 Task: Create a task  Create a new online tool for digital asset management , assign it to team member softage.1@softage.net in the project AgileHaven and update the status of the task to  At Risk , set the priority of the task to Medium
Action: Mouse moved to (342, 399)
Screenshot: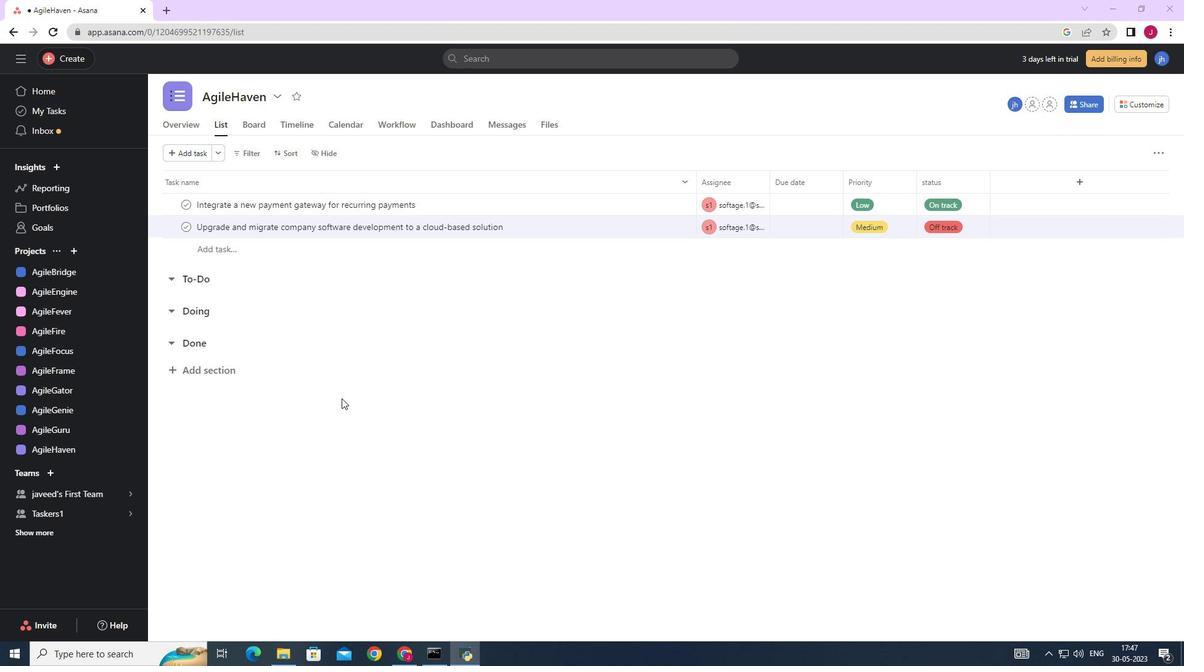 
Action: Mouse scrolled (342, 398) with delta (0, 0)
Screenshot: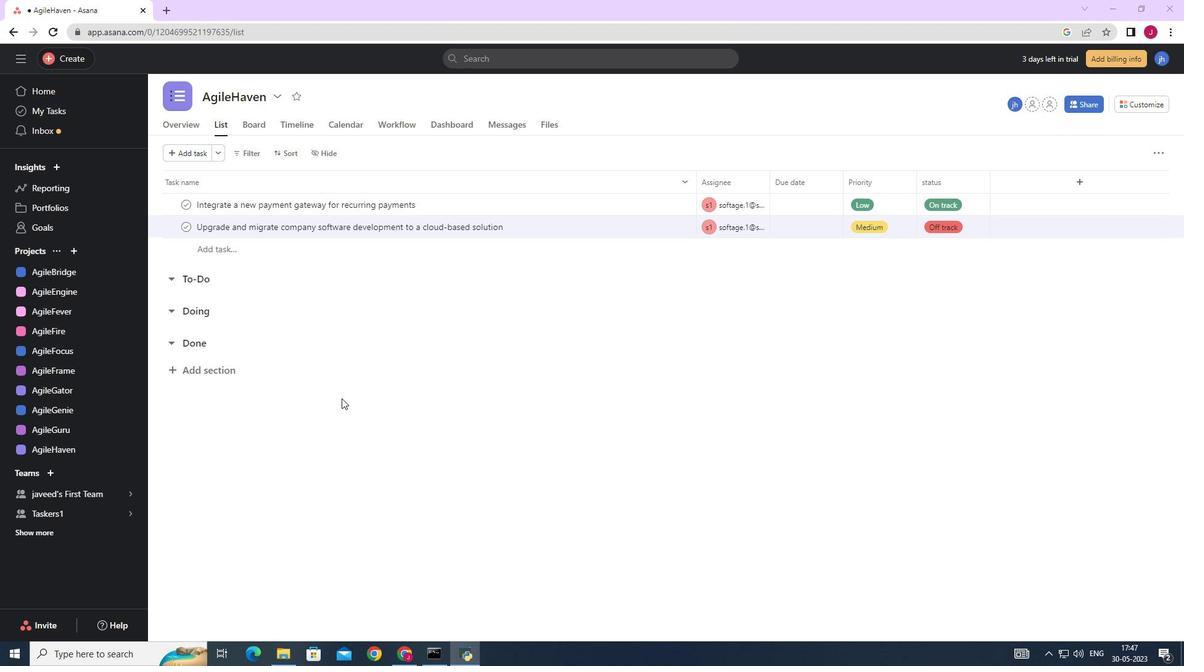 
Action: Mouse moved to (342, 399)
Screenshot: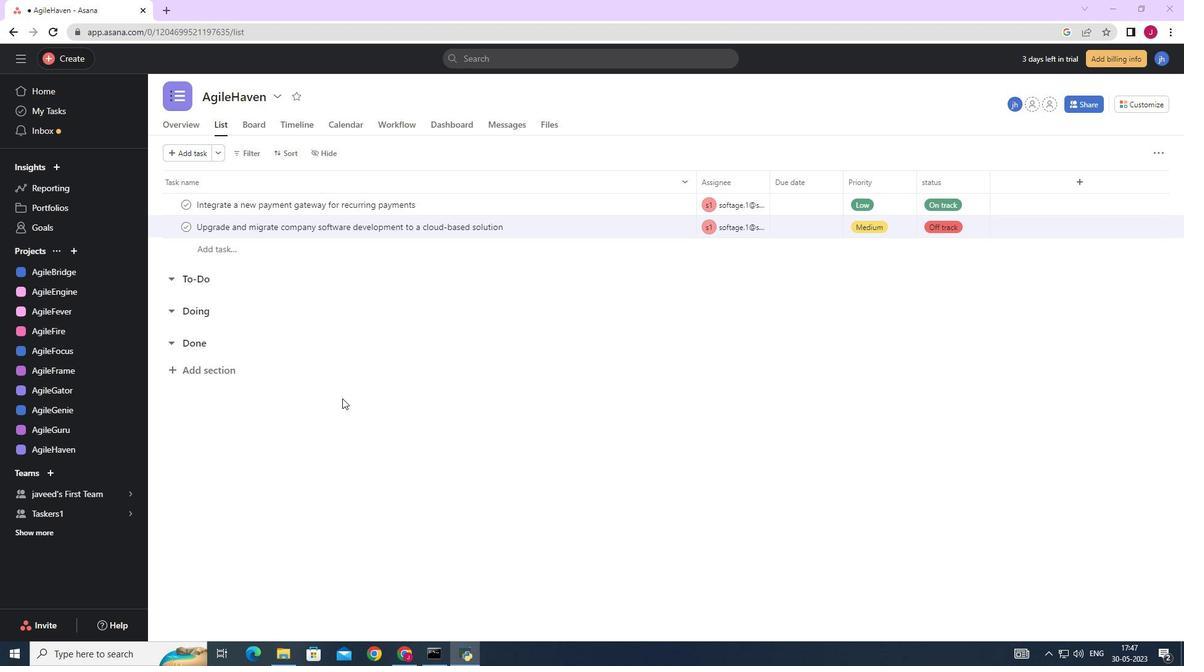 
Action: Mouse scrolled (342, 398) with delta (0, 0)
Screenshot: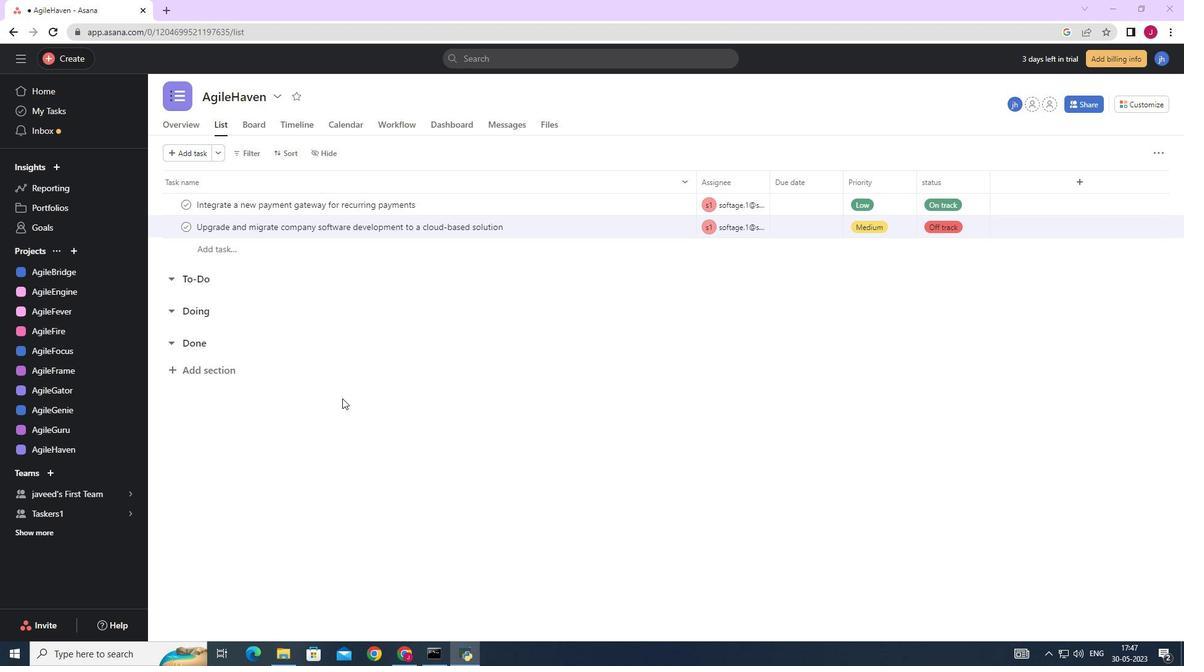 
Action: Mouse scrolled (342, 398) with delta (0, 0)
Screenshot: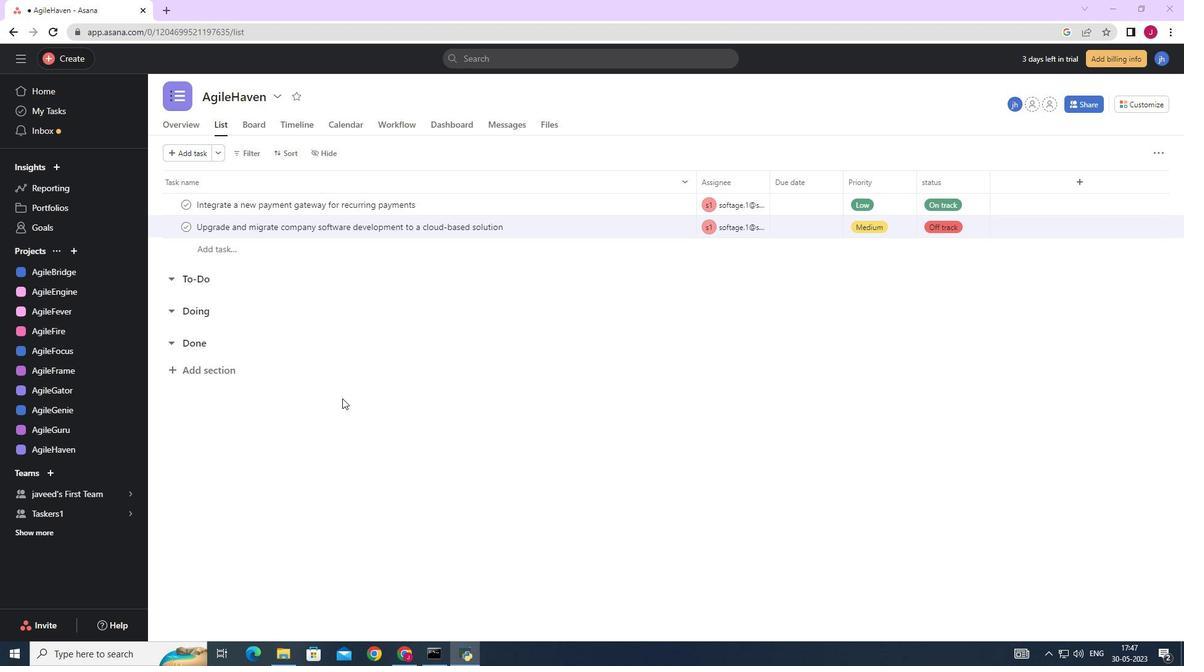 
Action: Mouse moved to (344, 400)
Screenshot: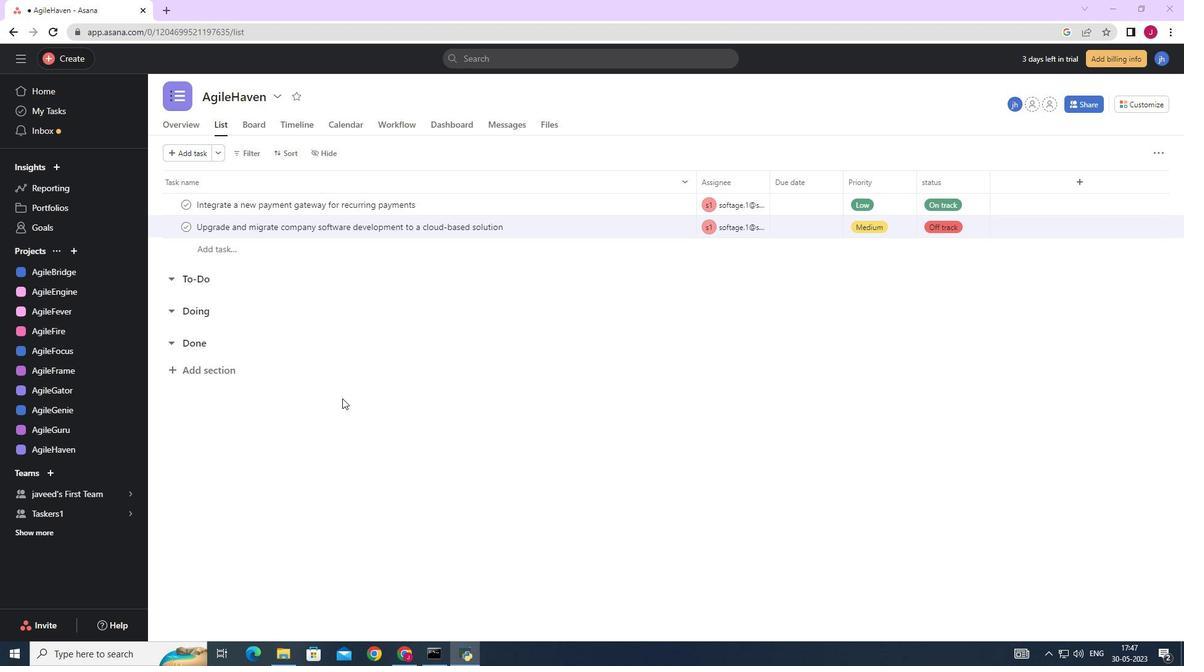 
Action: Mouse scrolled (344, 400) with delta (0, 0)
Screenshot: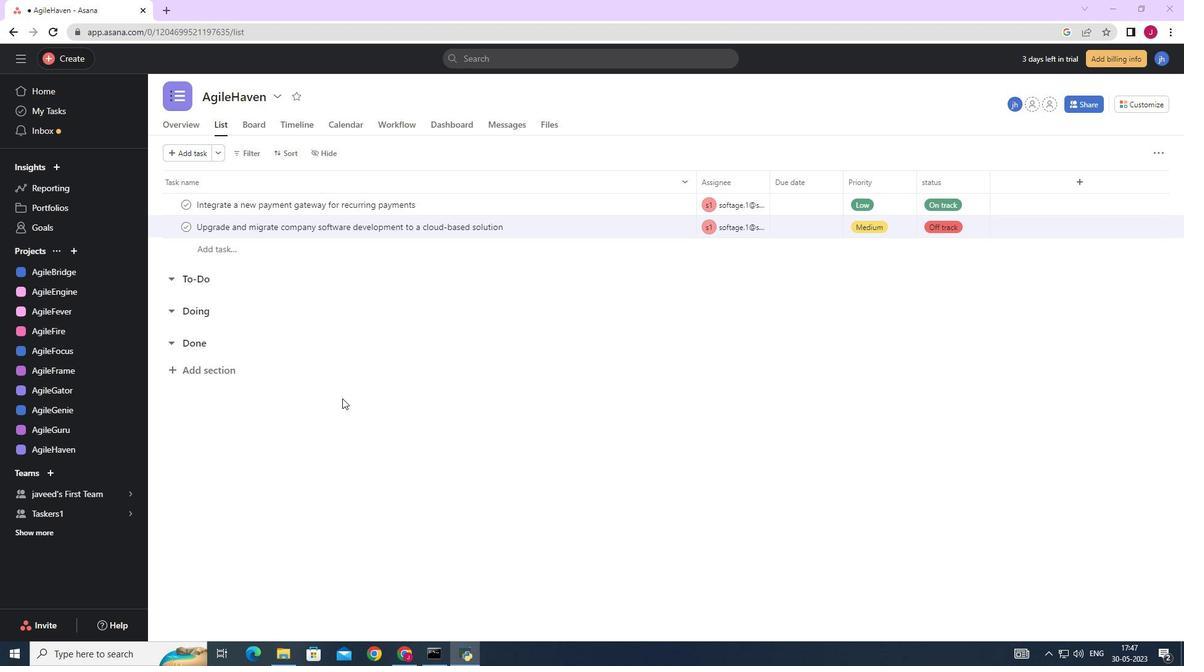 
Action: Mouse moved to (346, 402)
Screenshot: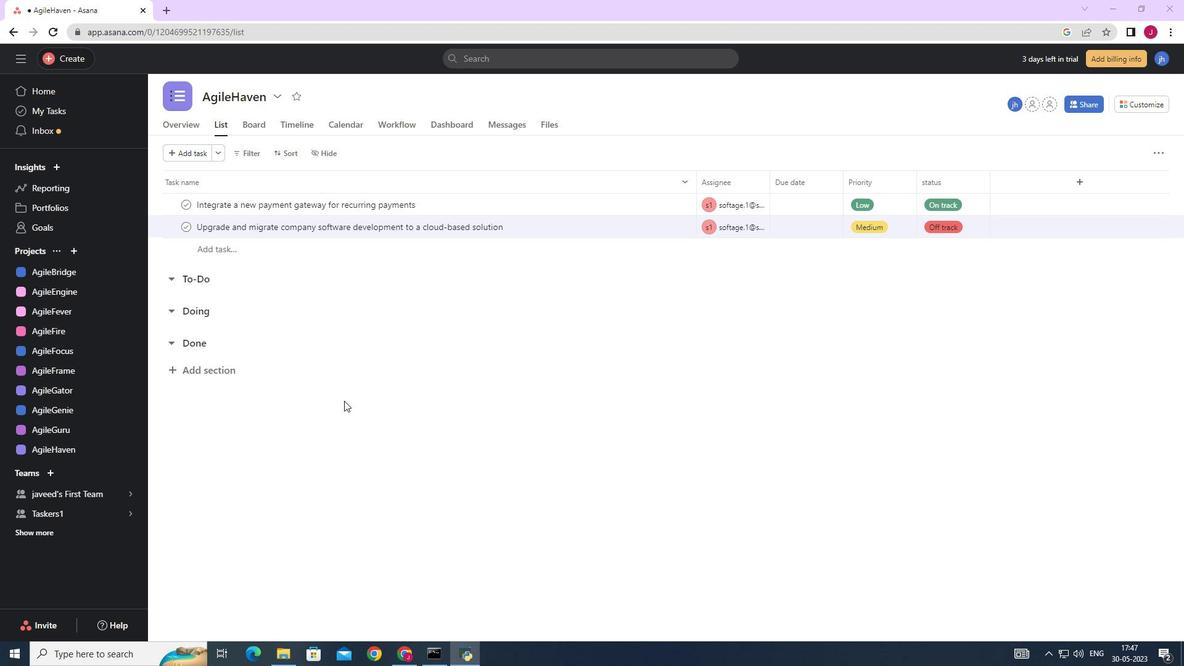 
Action: Mouse scrolled (346, 402) with delta (0, 0)
Screenshot: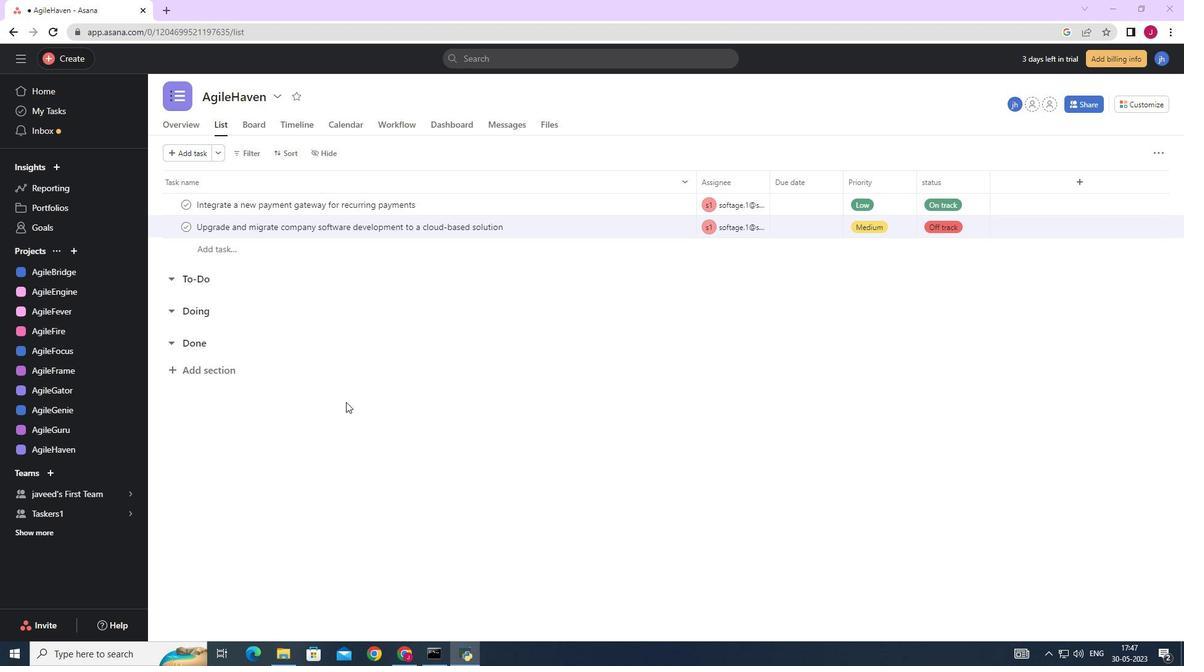 
Action: Mouse scrolled (346, 402) with delta (0, 0)
Screenshot: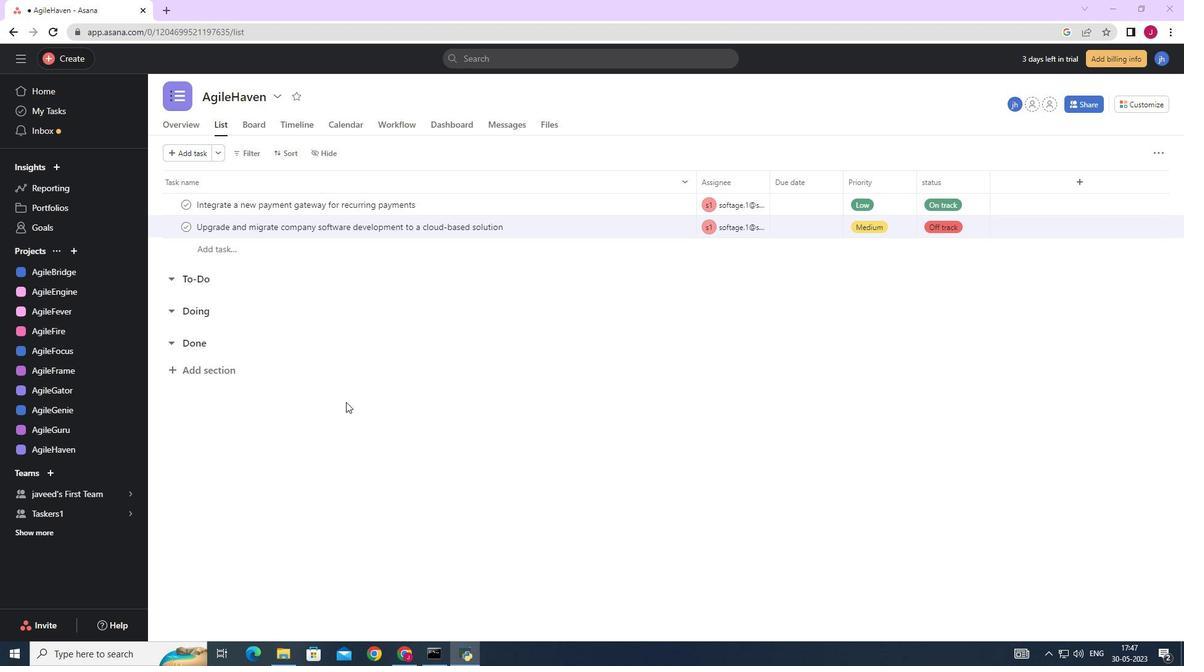 
Action: Mouse scrolled (346, 402) with delta (0, 0)
Screenshot: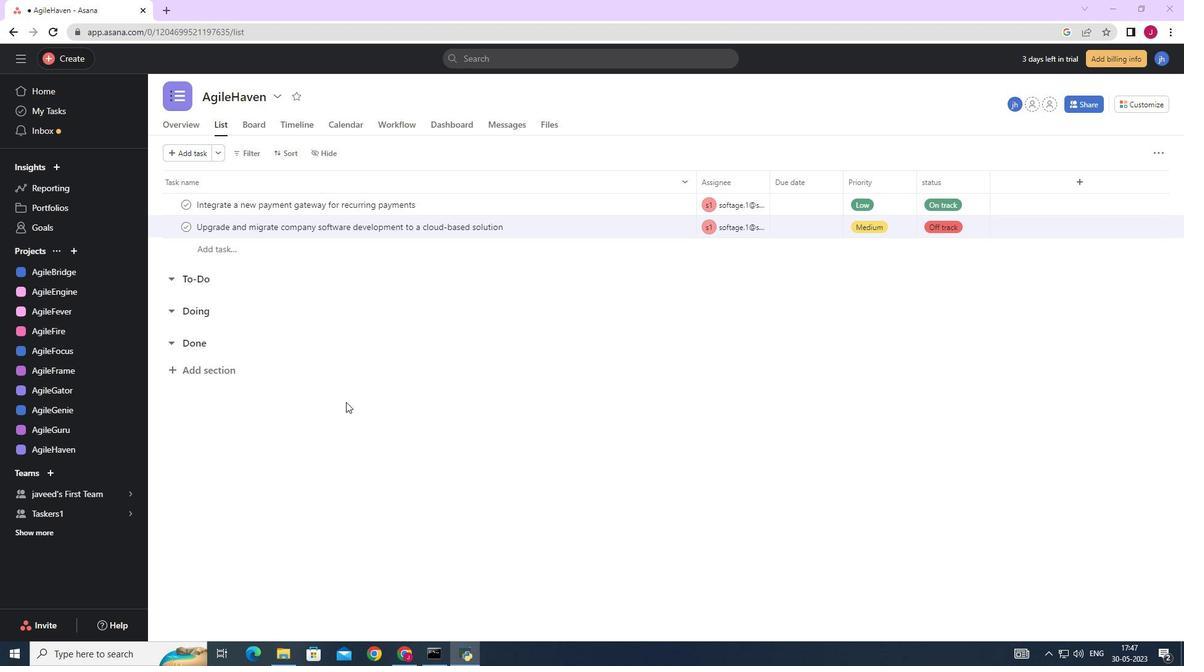 
Action: Mouse moved to (74, 58)
Screenshot: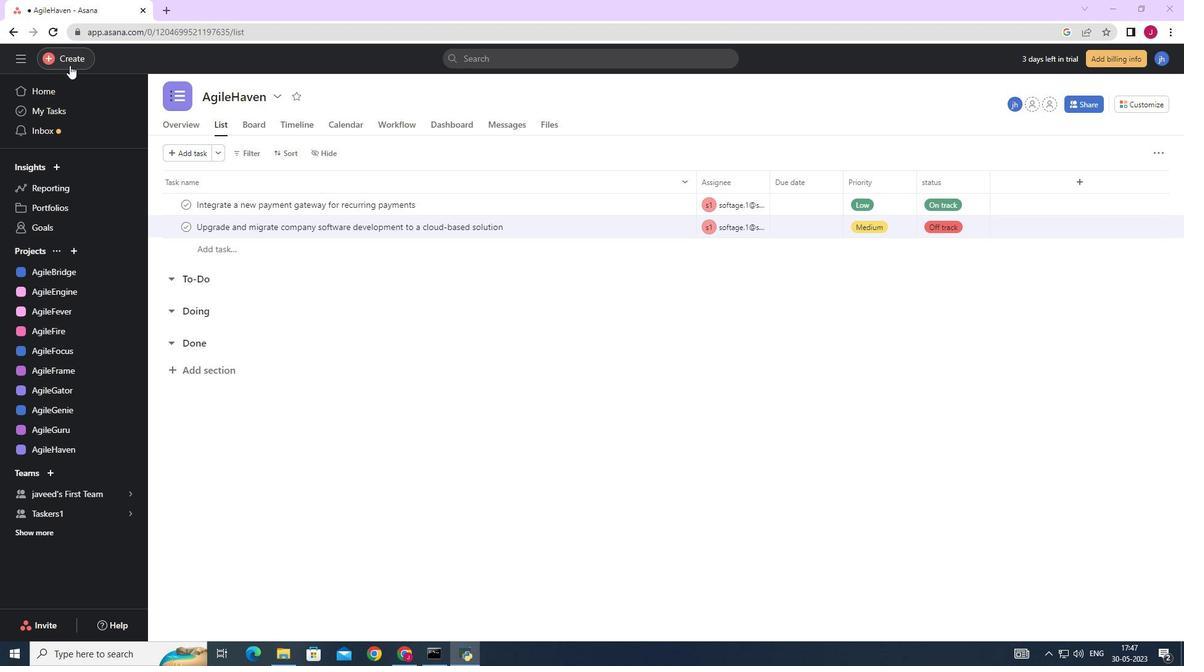 
Action: Mouse pressed left at (74, 58)
Screenshot: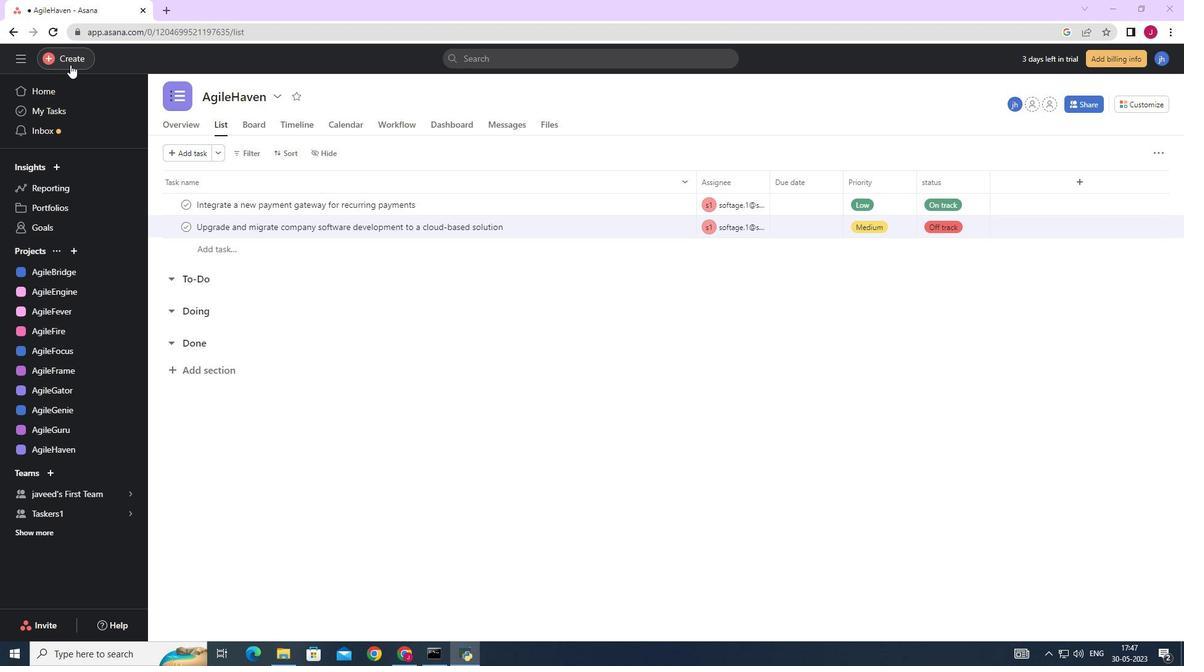 
Action: Mouse moved to (152, 62)
Screenshot: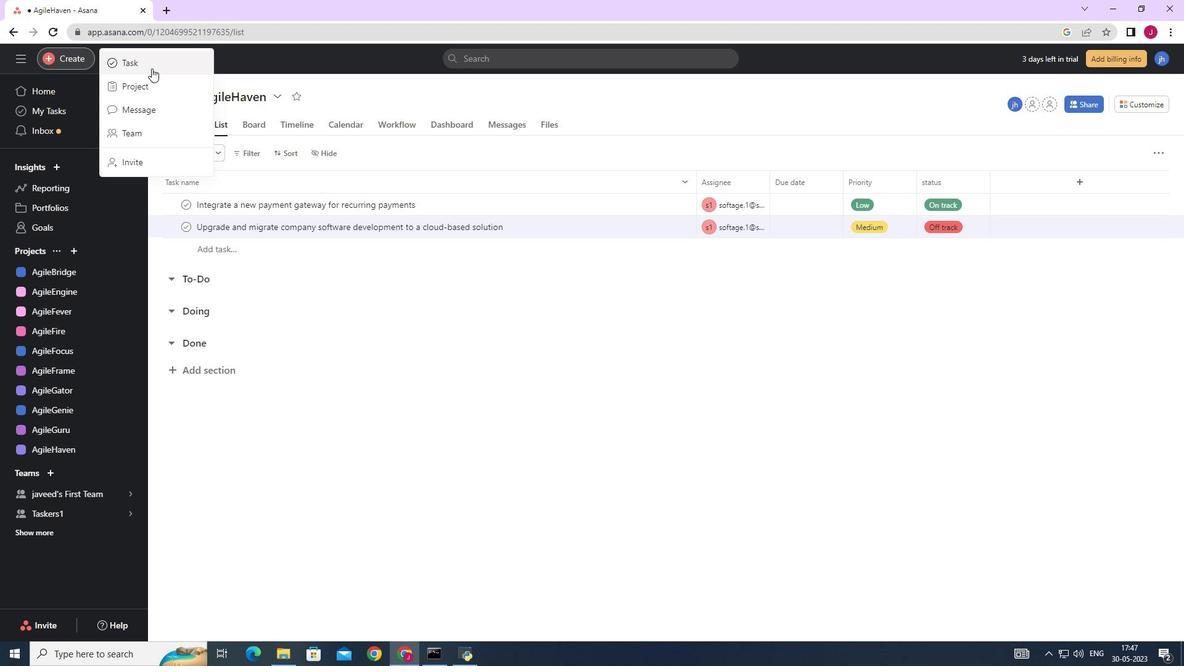 
Action: Mouse pressed left at (152, 62)
Screenshot: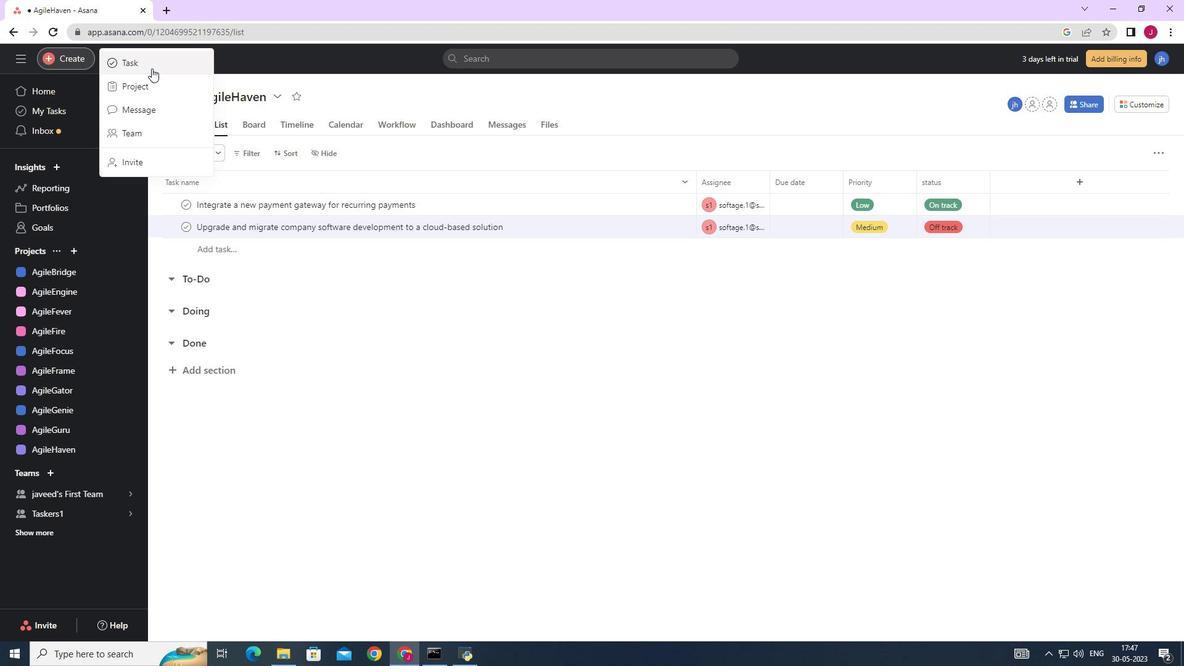 
Action: Mouse moved to (963, 410)
Screenshot: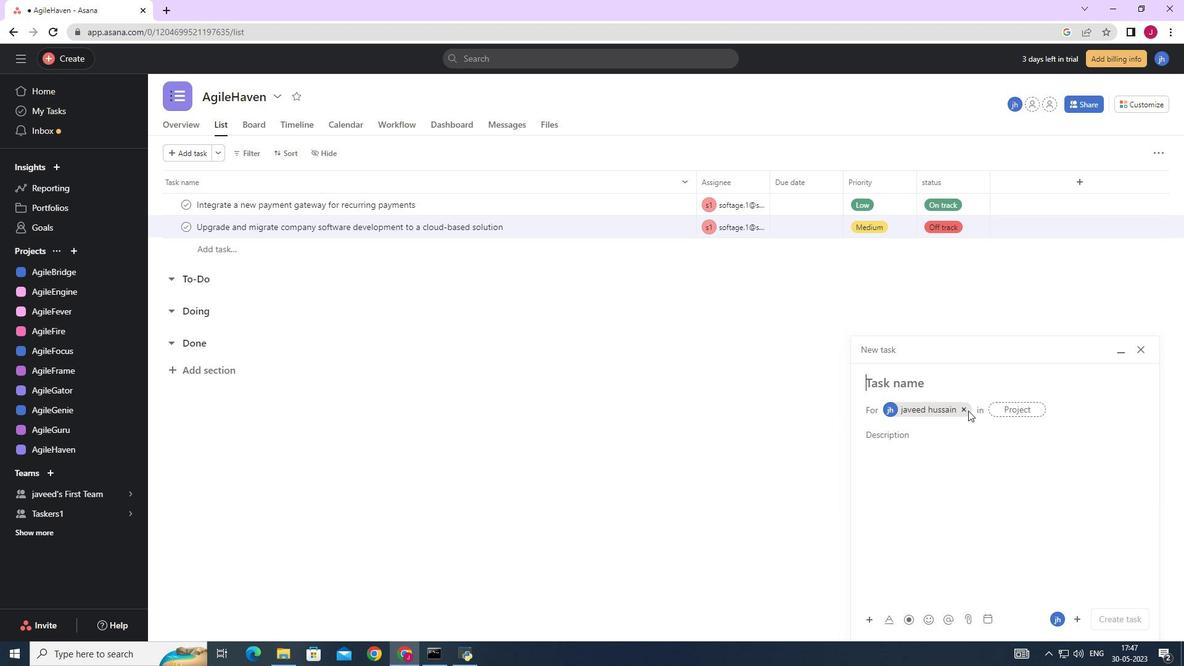 
Action: Mouse pressed left at (963, 410)
Screenshot: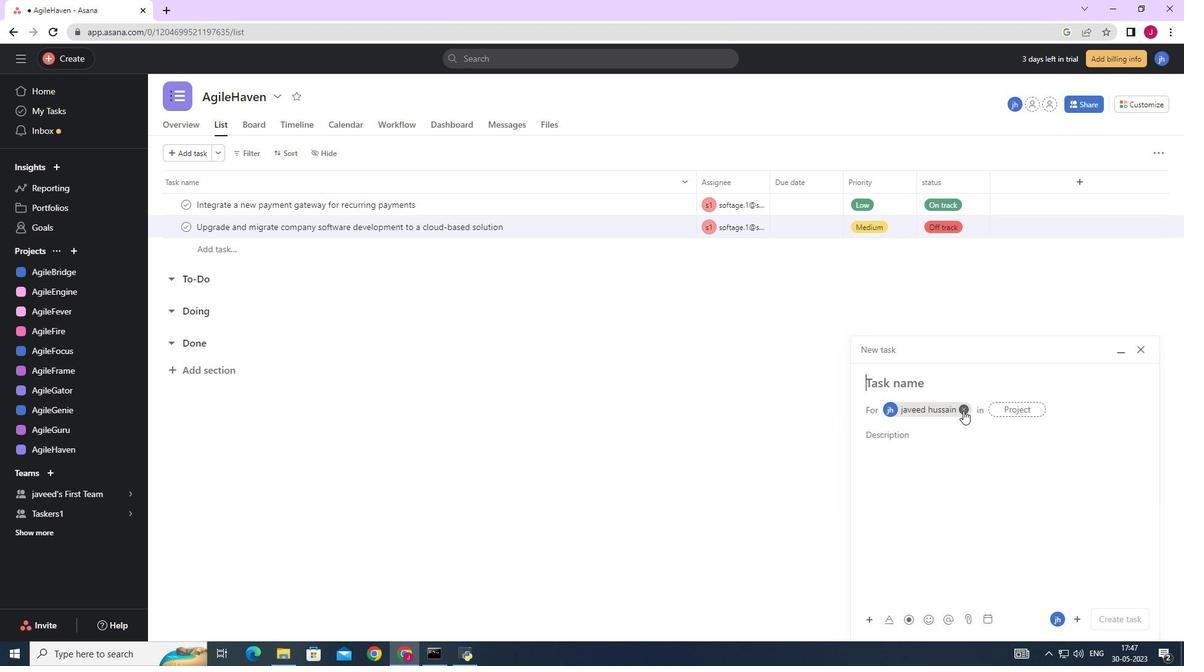 
Action: Mouse moved to (901, 382)
Screenshot: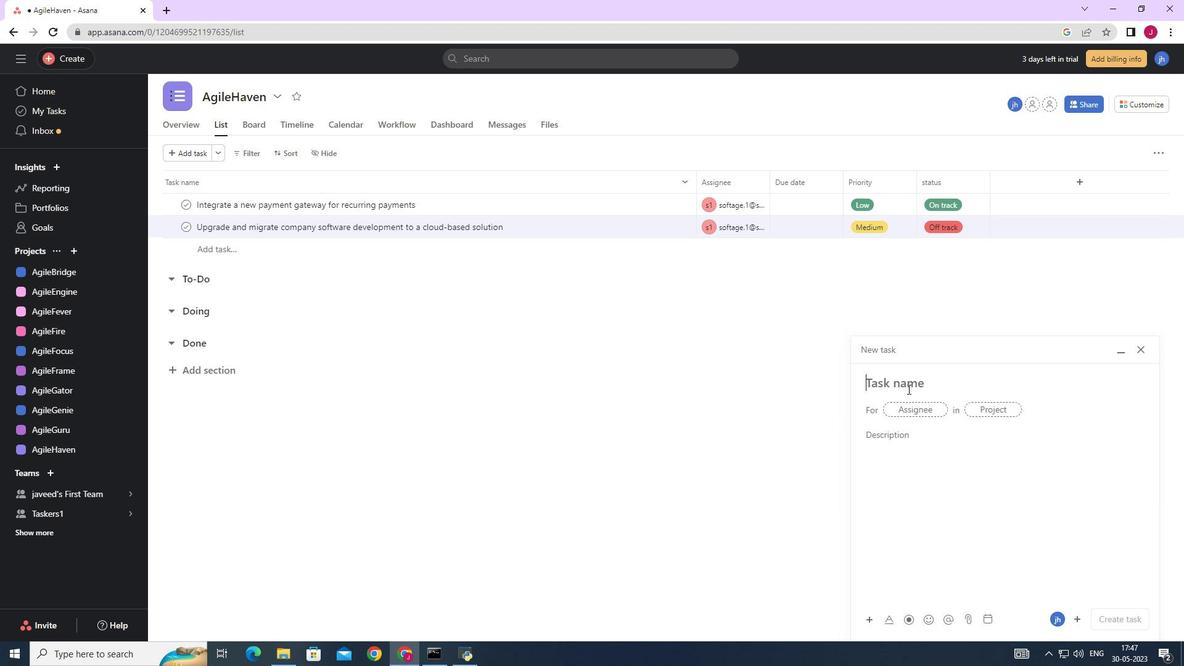 
Action: Mouse pressed left at (901, 382)
Screenshot: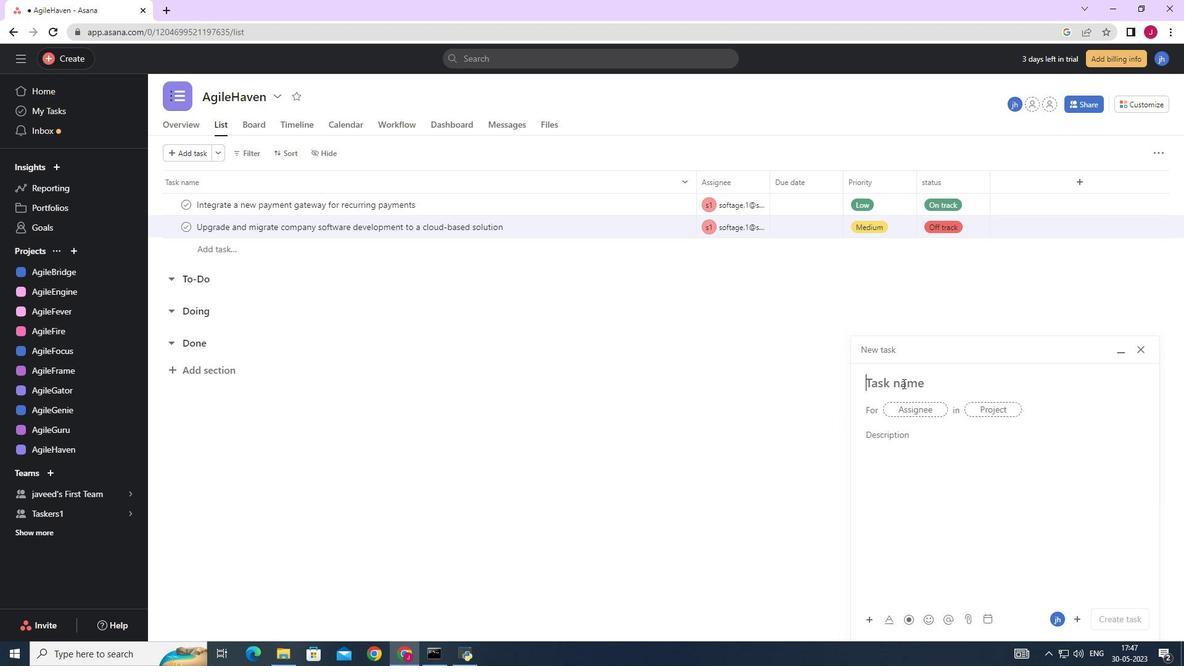 
Action: Key pressed <Key.caps_lock>C<Key.caps_lock>reate<Key.space>a<Key.space>new<Key.space>online<Key.space>tool<Key.space>for<Key.space>didital<Key.space>asset<Key.space>management
Screenshot: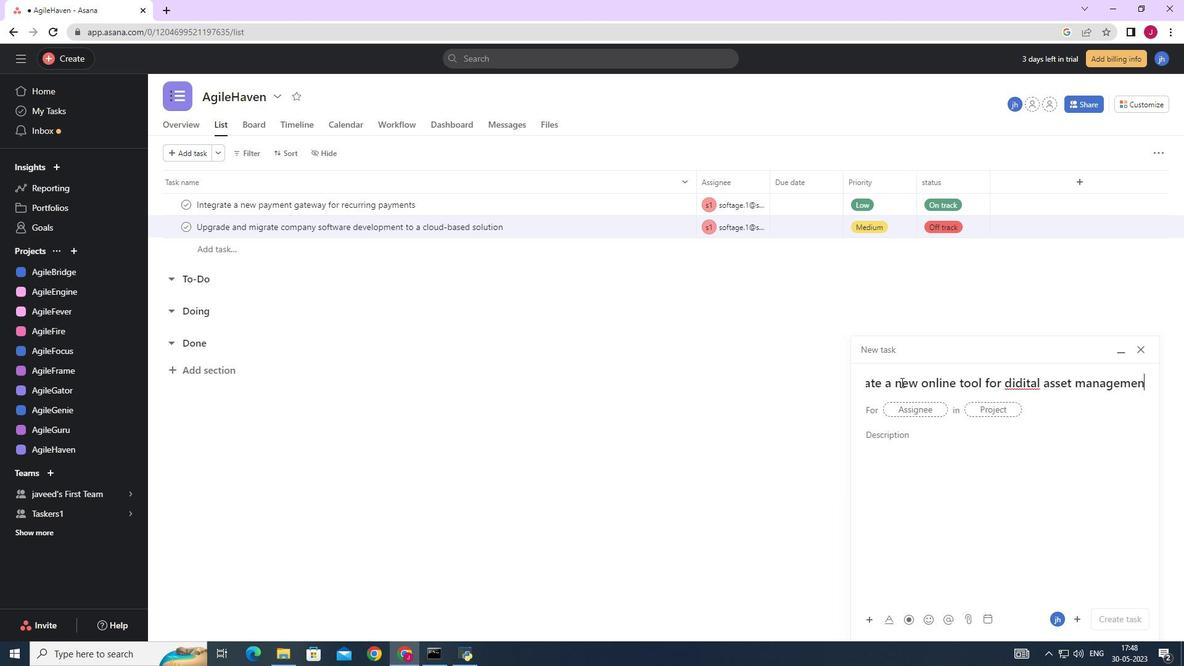 
Action: Mouse moved to (1018, 384)
Screenshot: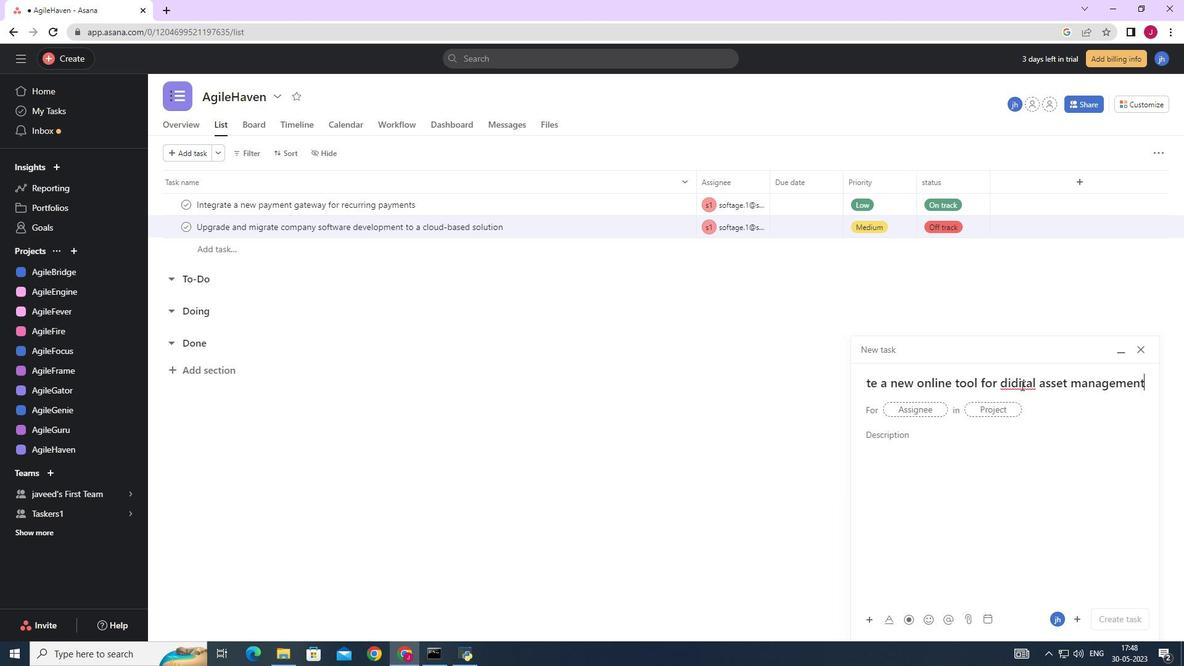 
Action: Mouse pressed left at (1020, 384)
Screenshot: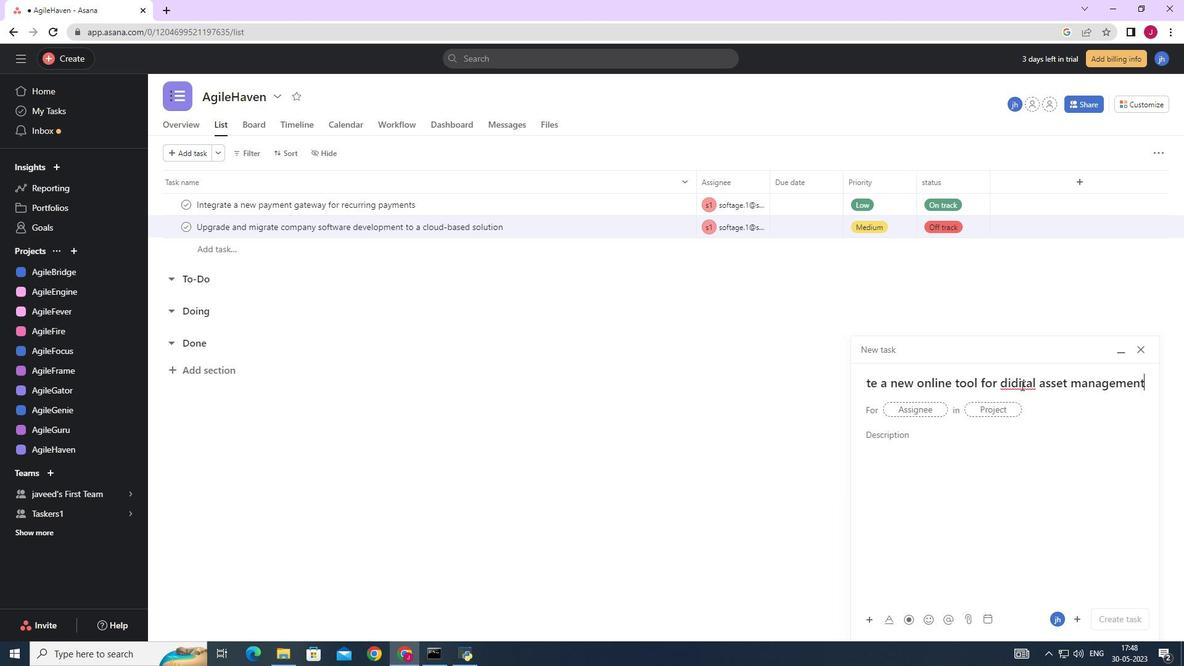 
Action: Mouse moved to (1017, 384)
Screenshot: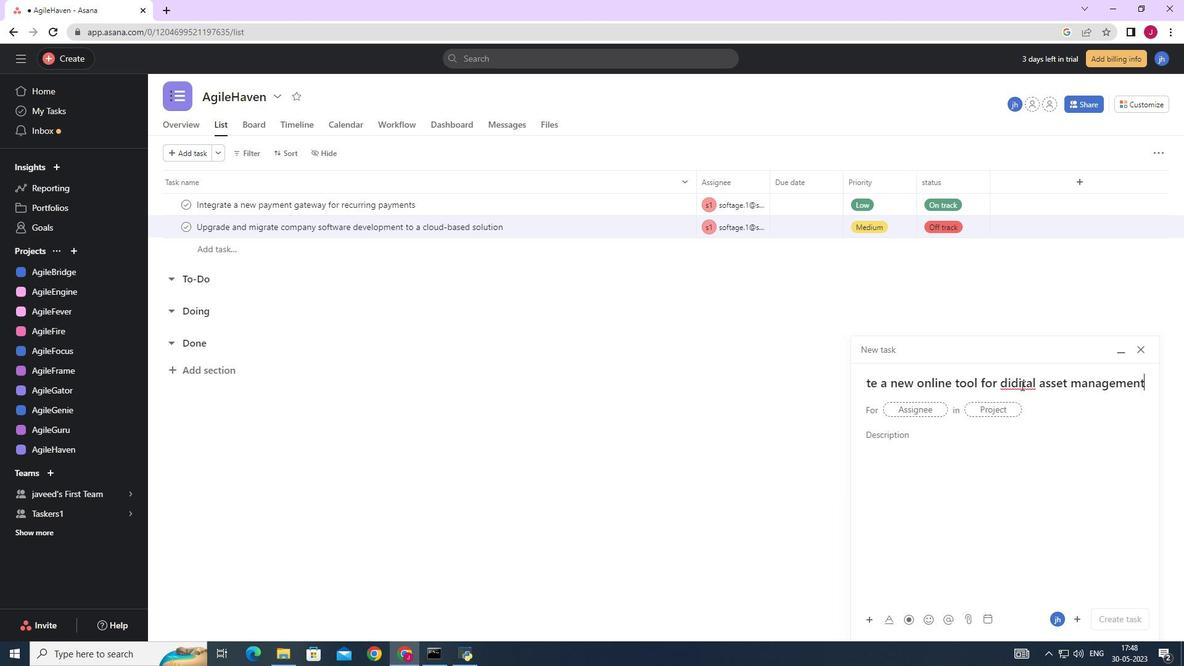 
Action: Mouse pressed left at (1017, 384)
Screenshot: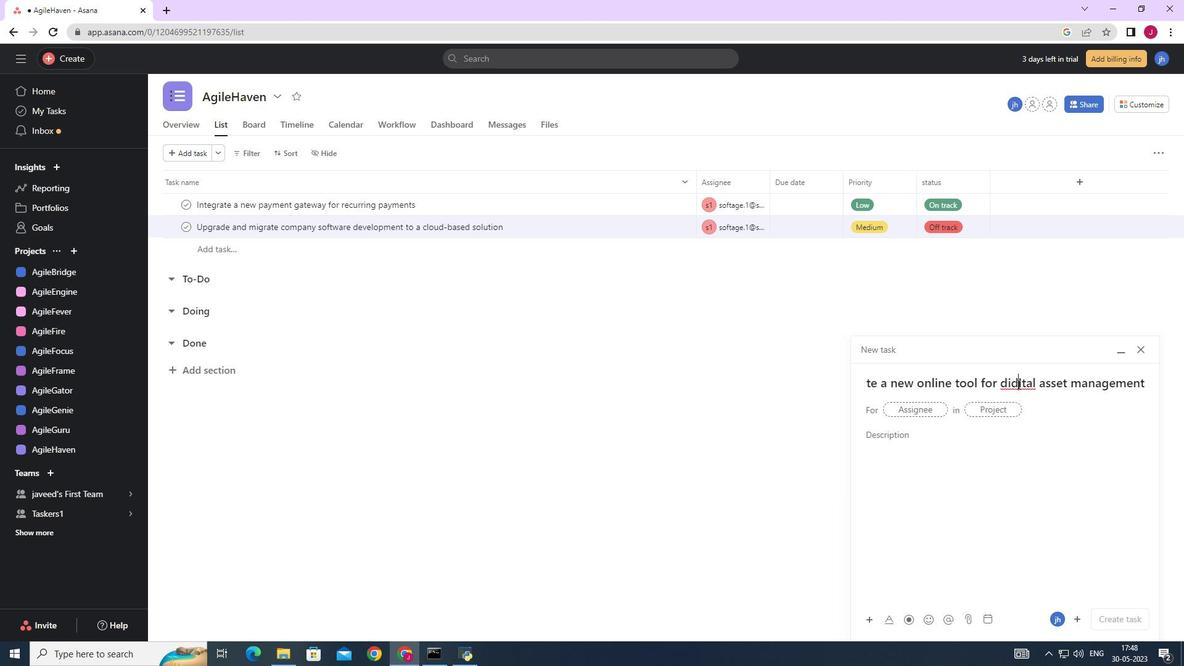 
Action: Mouse moved to (1016, 384)
Screenshot: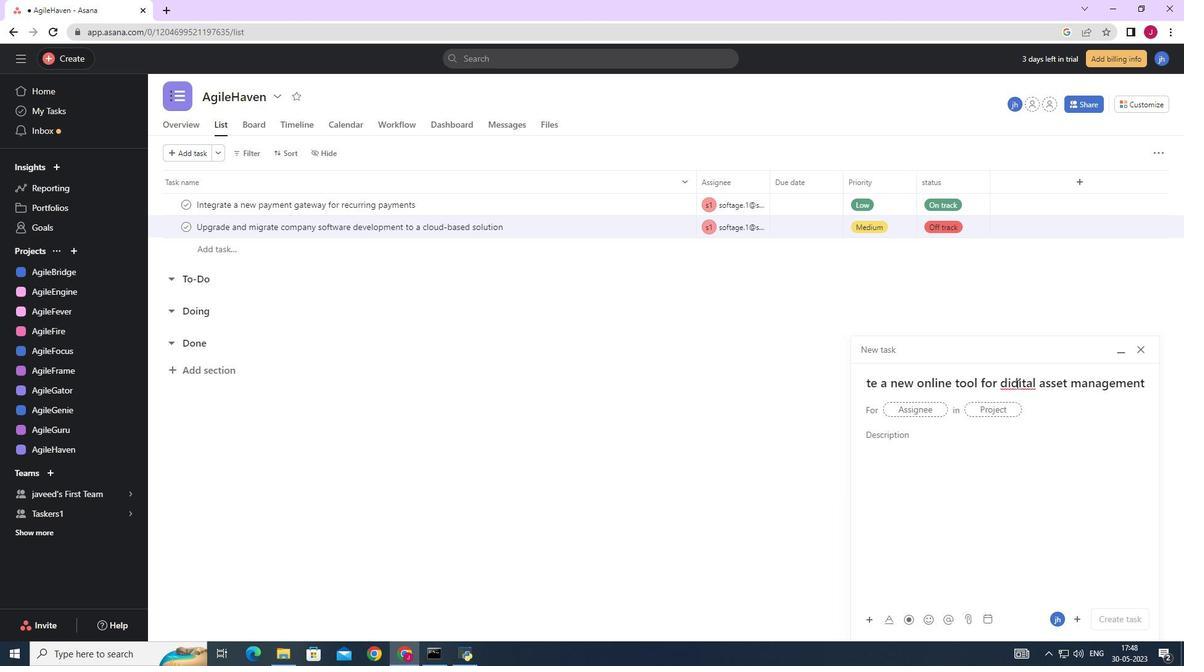 
Action: Key pressed <Key.backspace>g
Screenshot: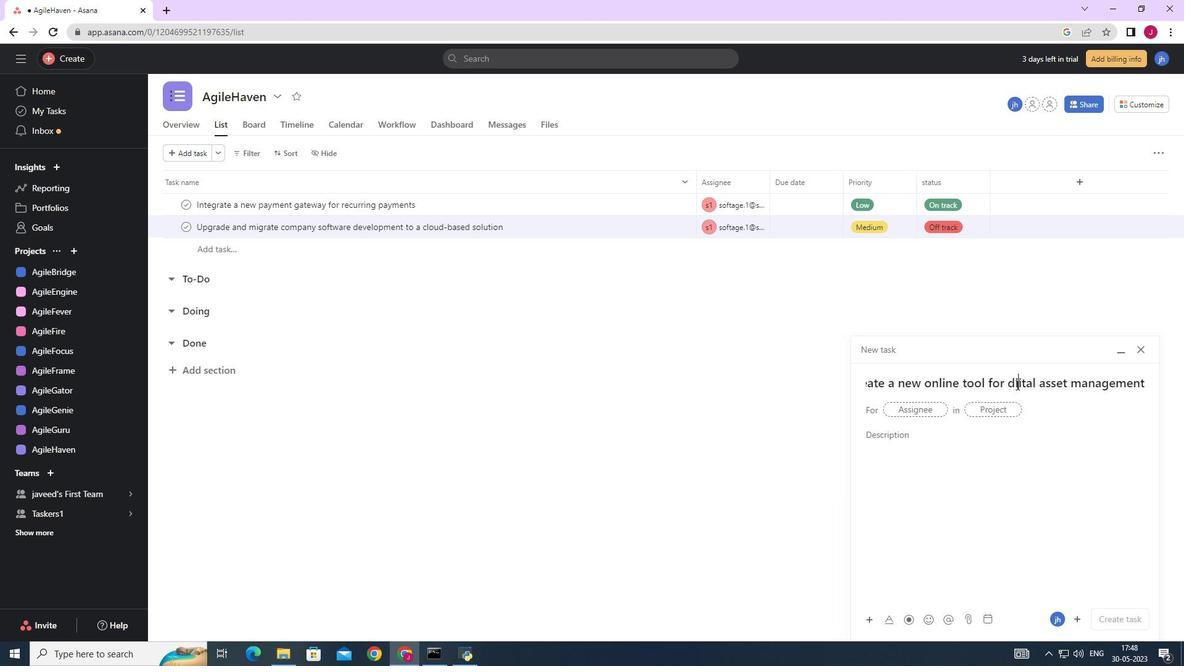 
Action: Mouse moved to (1126, 383)
Screenshot: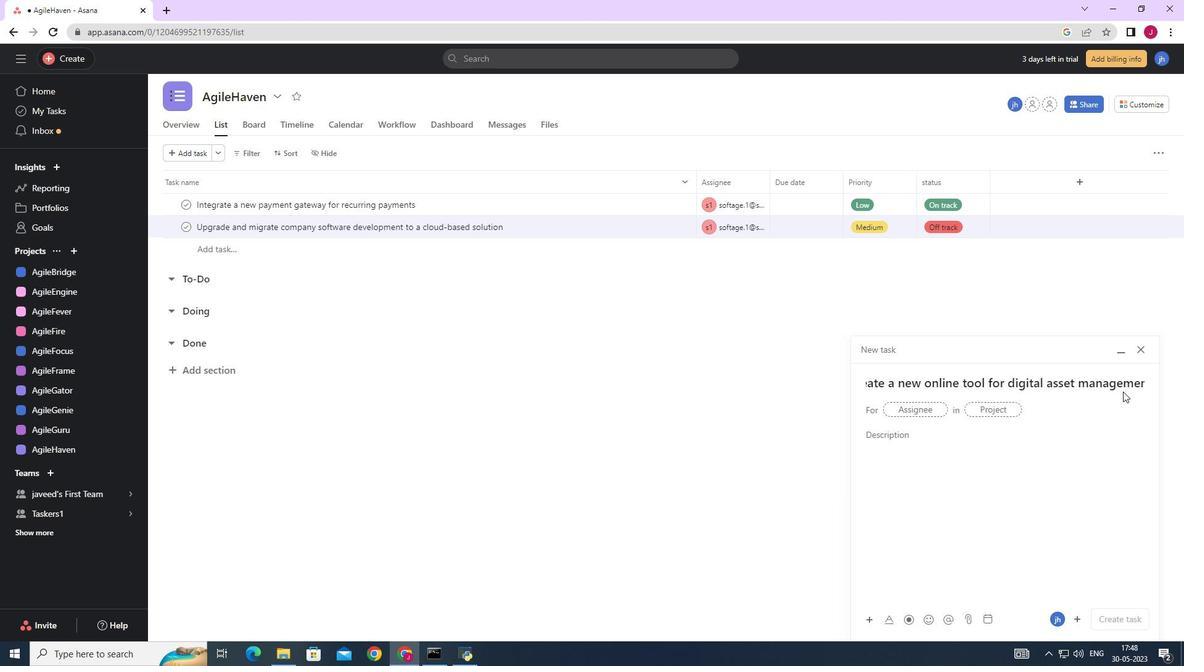 
Action: Mouse pressed left at (1126, 383)
Screenshot: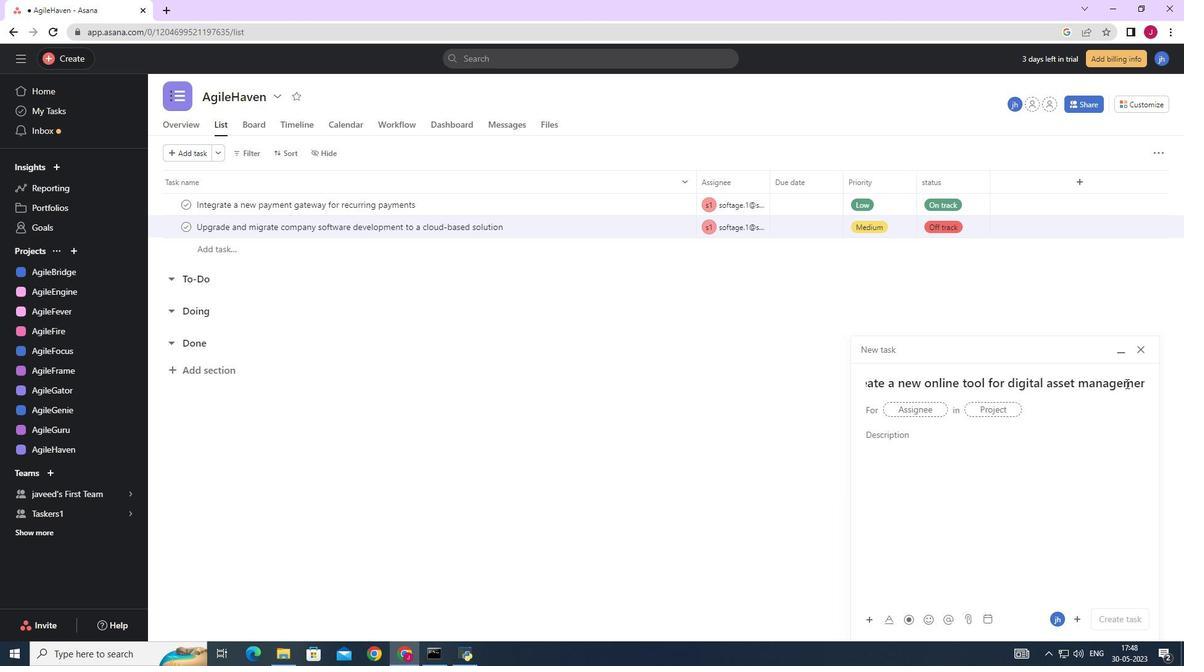 
Action: Mouse moved to (1122, 382)
Screenshot: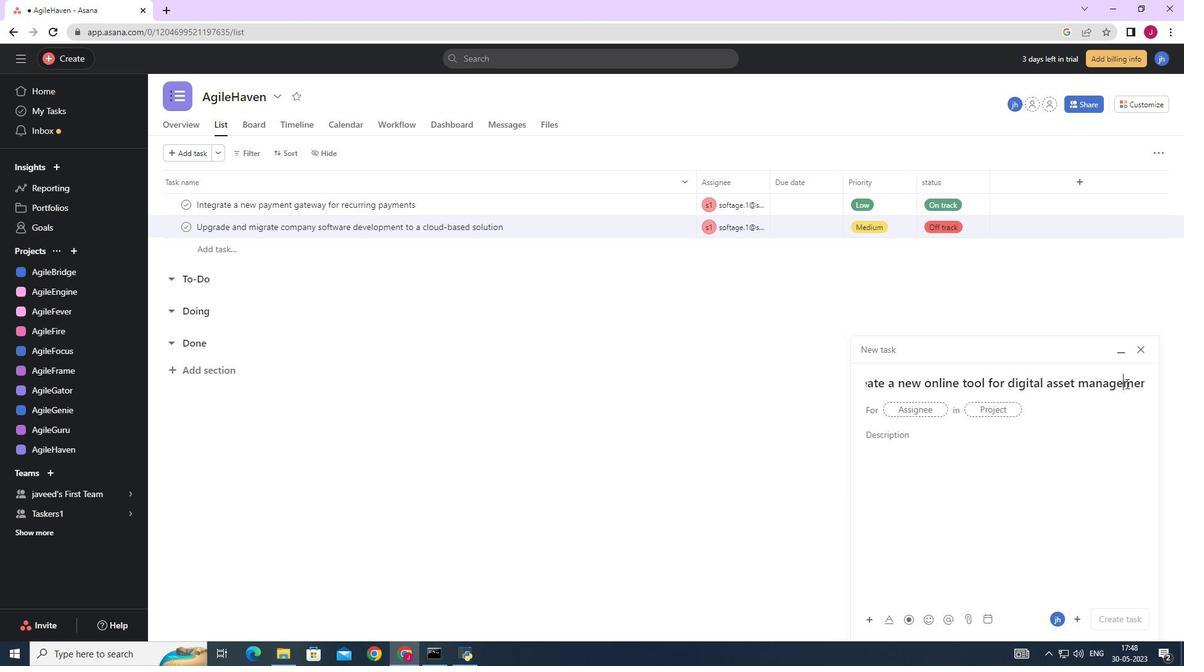 
Action: Key pressed <Key.right><Key.right><Key.right><Key.right><Key.right><Key.right>
Screenshot: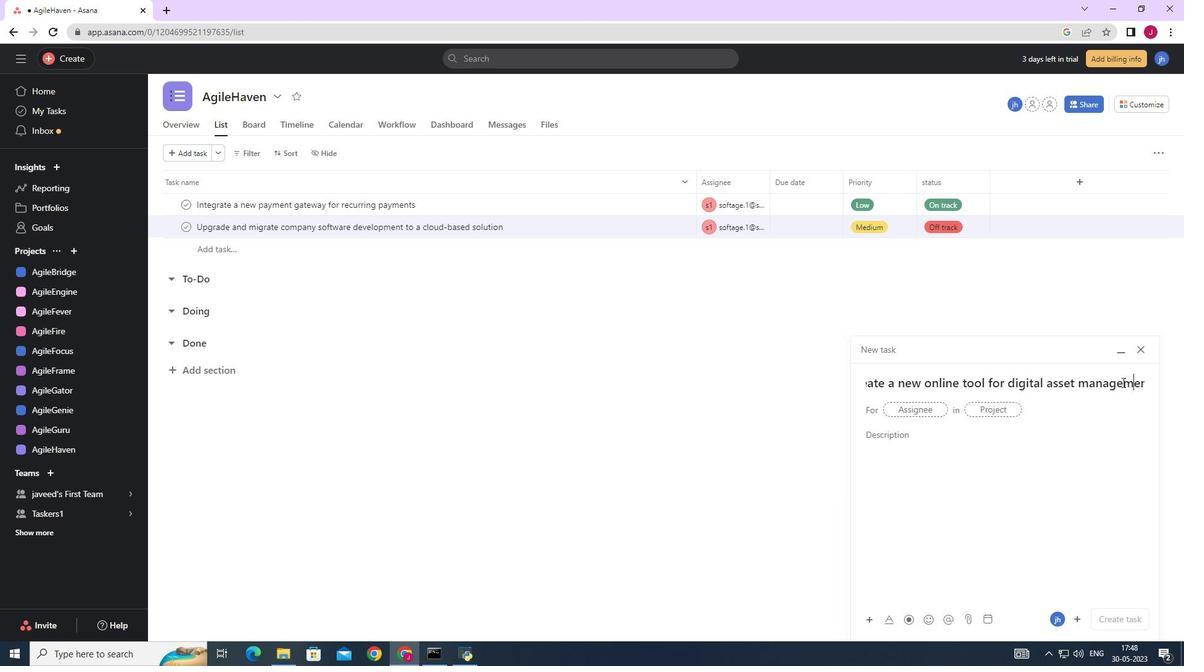 
Action: Mouse moved to (1120, 386)
Screenshot: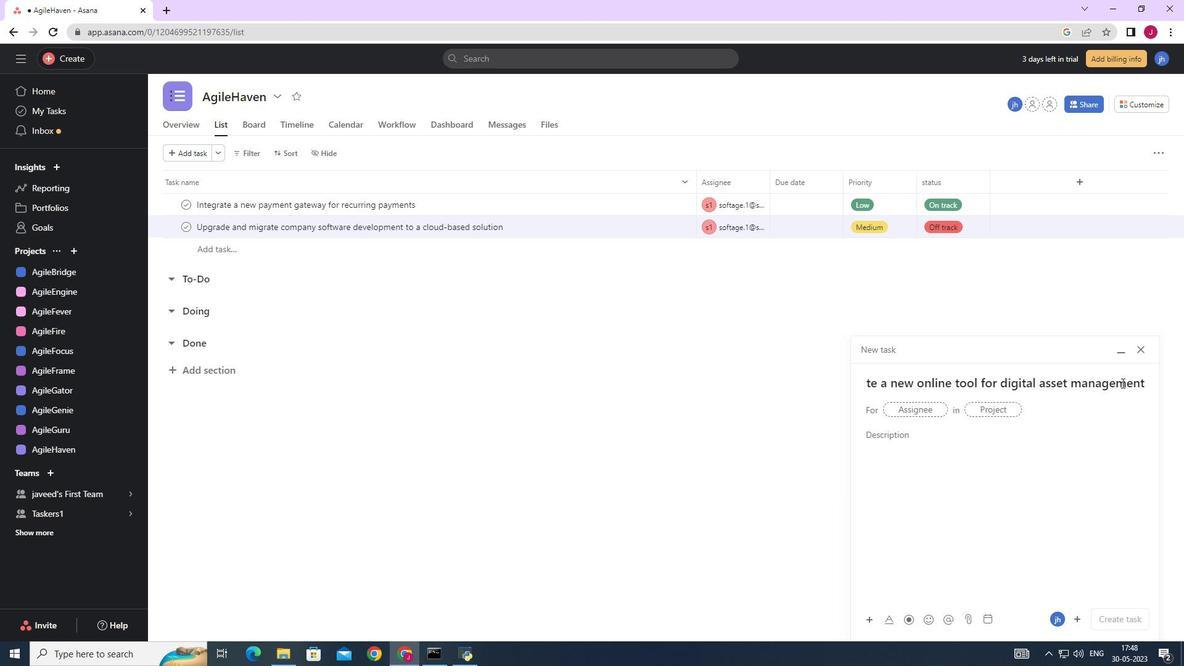 
Action: Key pressed <Key.space>
Screenshot: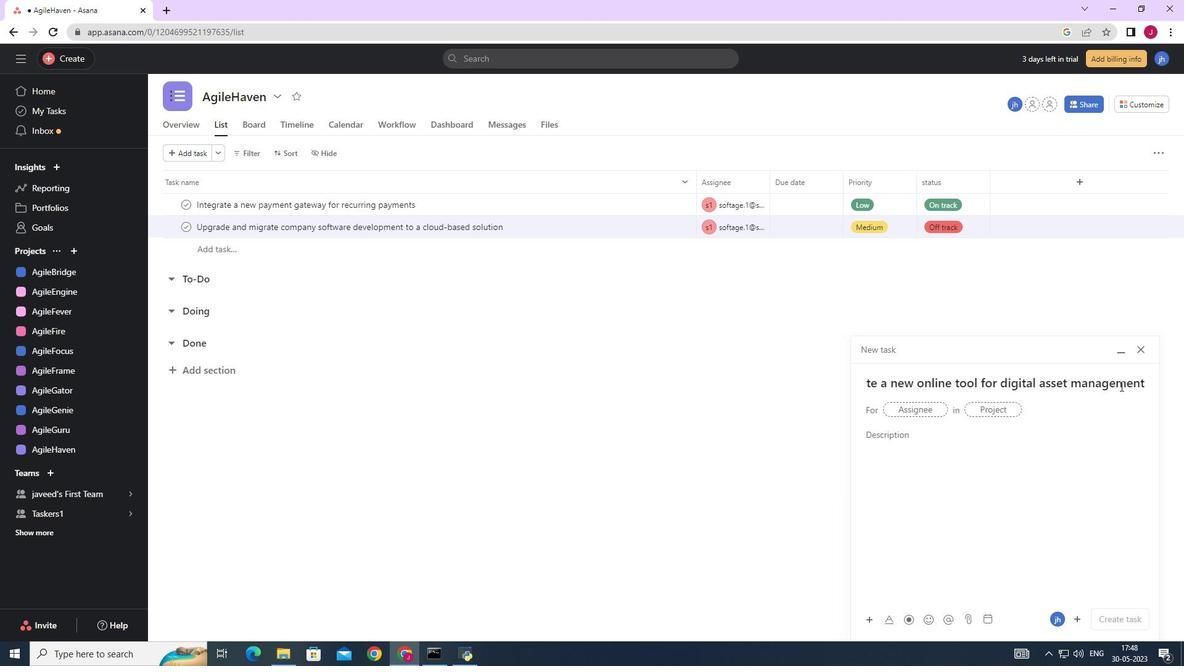 
Action: Mouse moved to (928, 407)
Screenshot: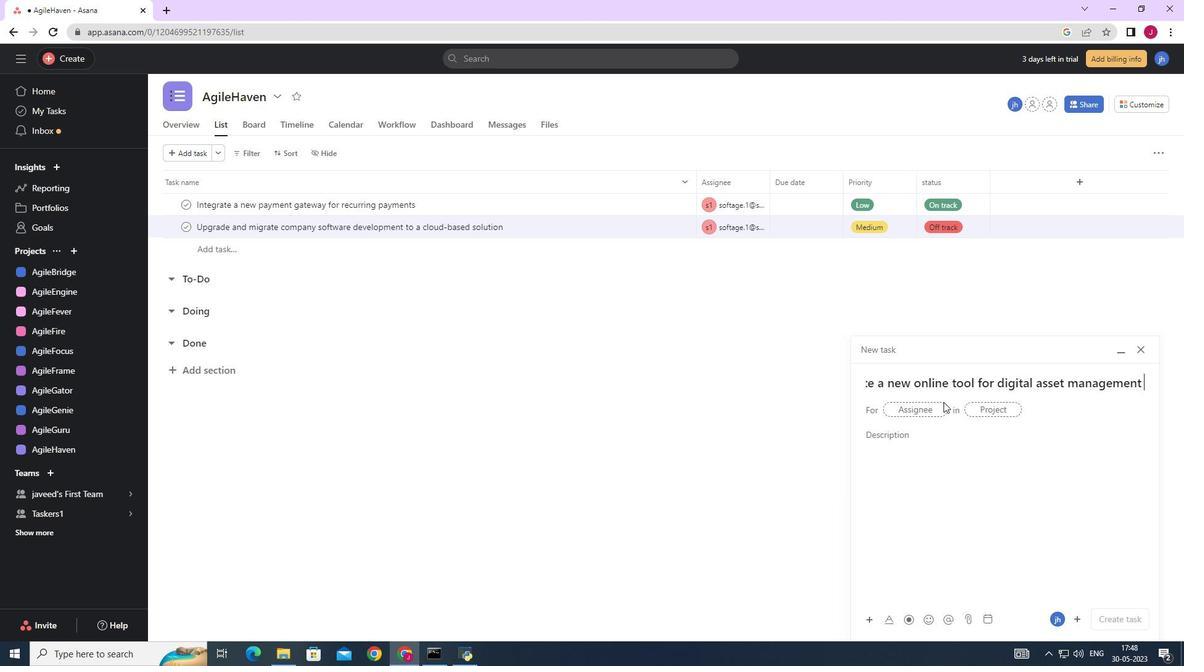 
Action: Mouse pressed left at (928, 407)
Screenshot: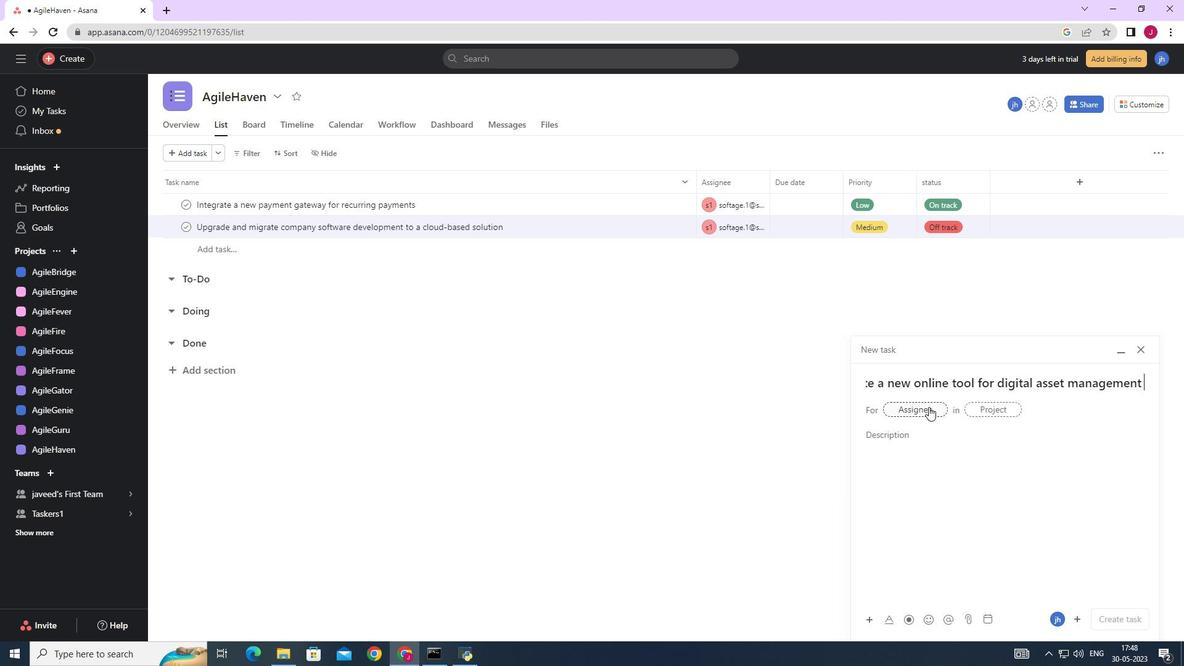 
Action: Mouse moved to (928, 407)
Screenshot: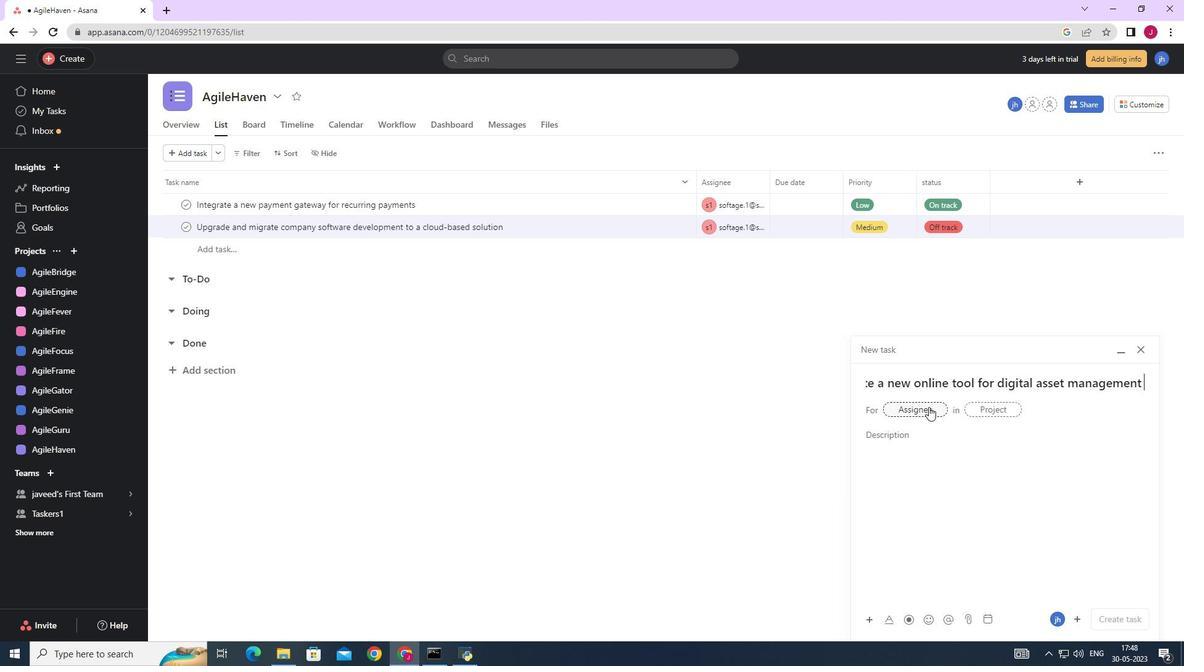 
Action: Key pressed softage.1
Screenshot: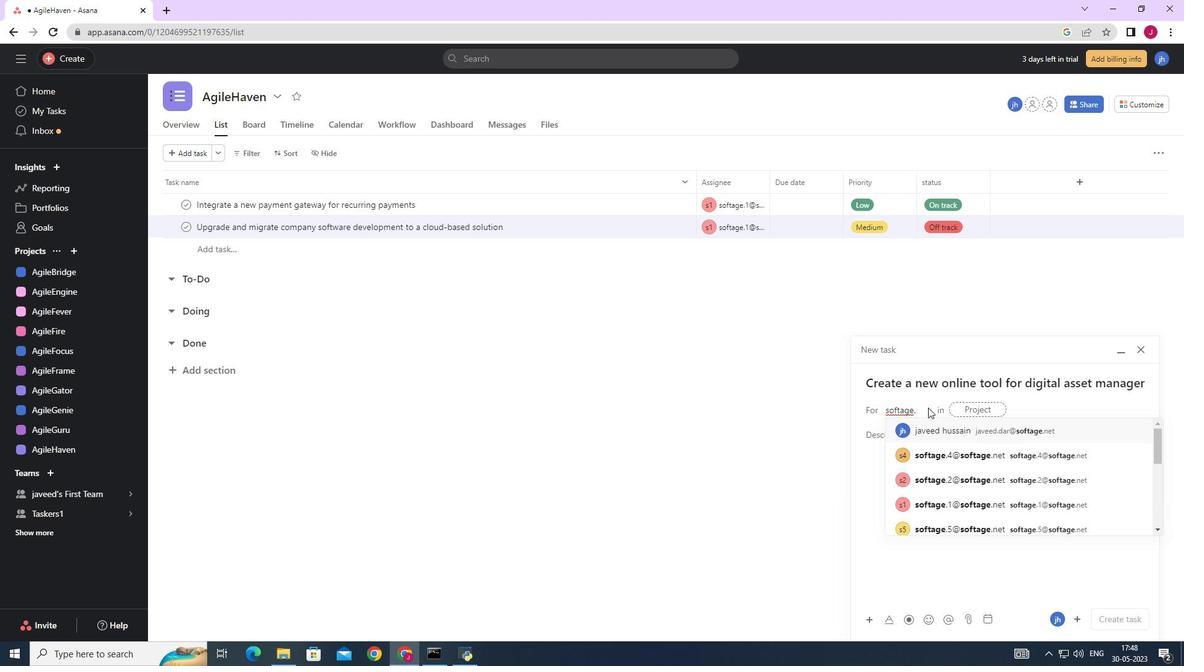 
Action: Mouse moved to (958, 432)
Screenshot: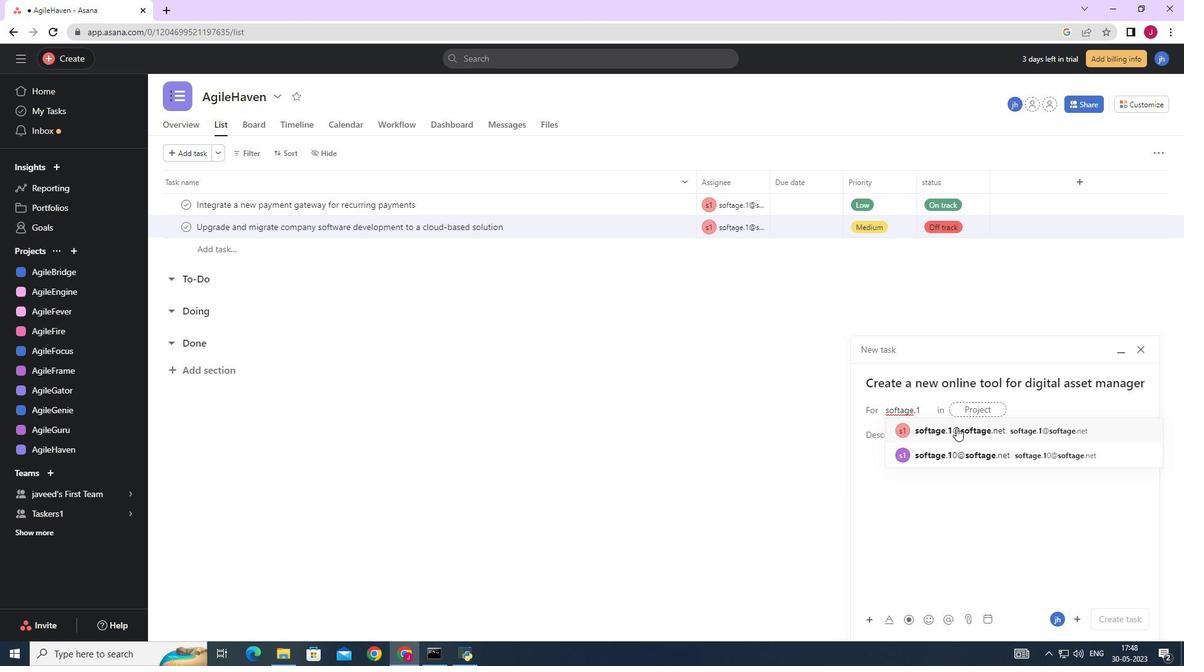 
Action: Mouse pressed left at (958, 432)
Screenshot: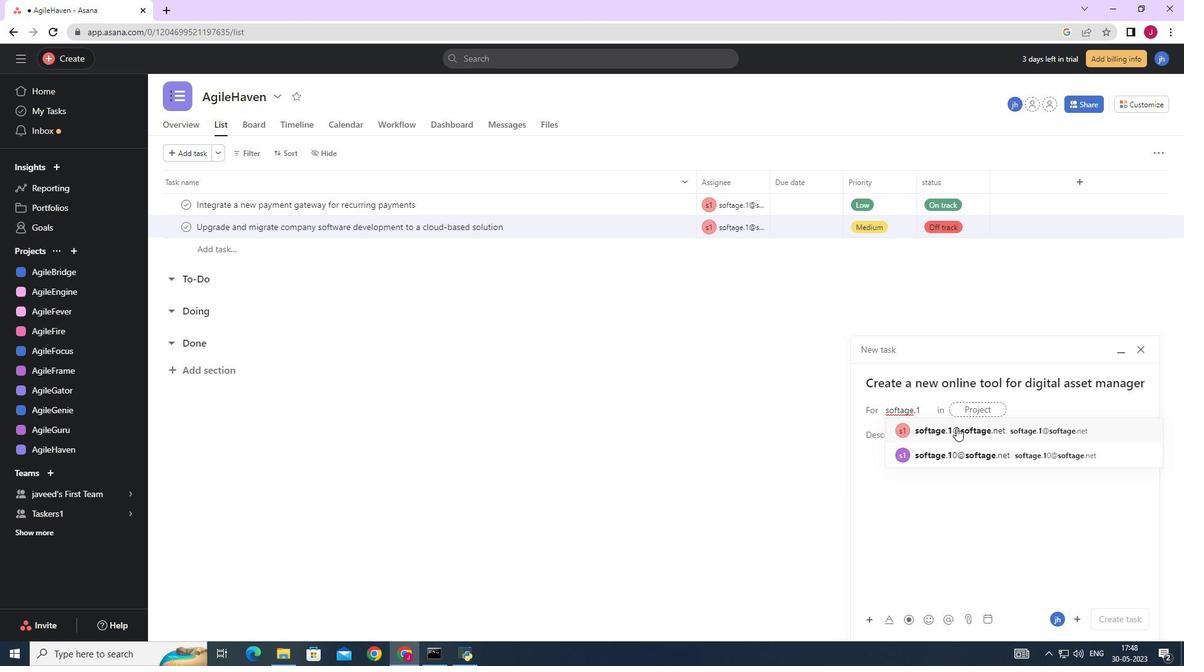 
Action: Mouse moved to (767, 429)
Screenshot: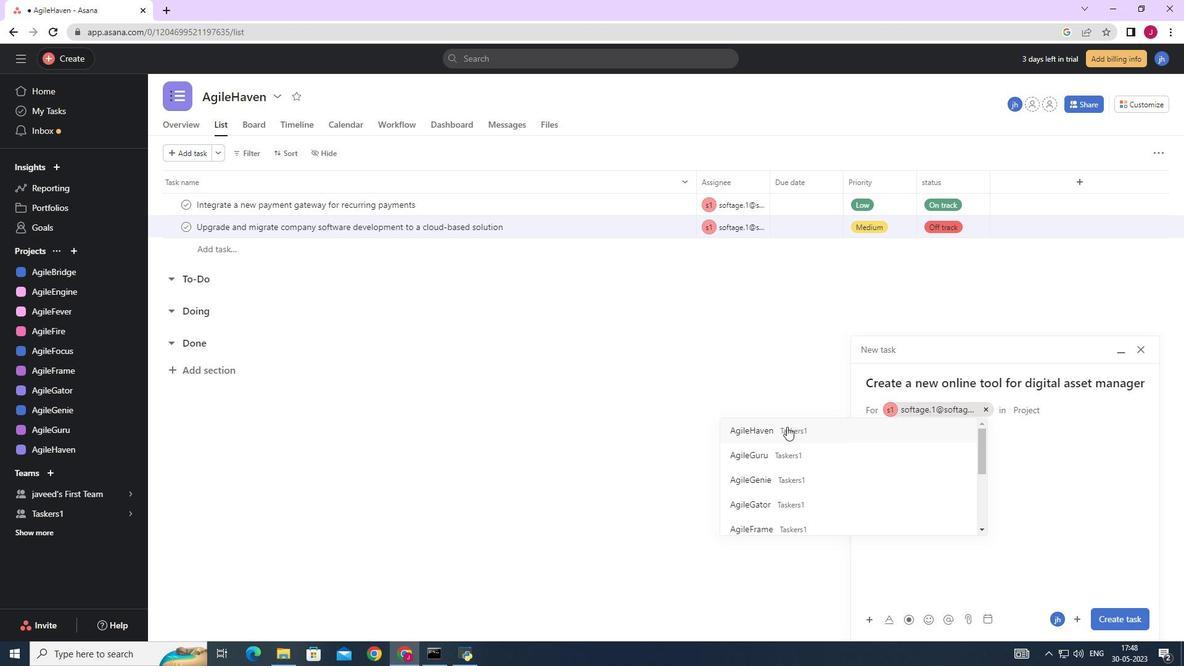 
Action: Mouse pressed left at (767, 429)
Screenshot: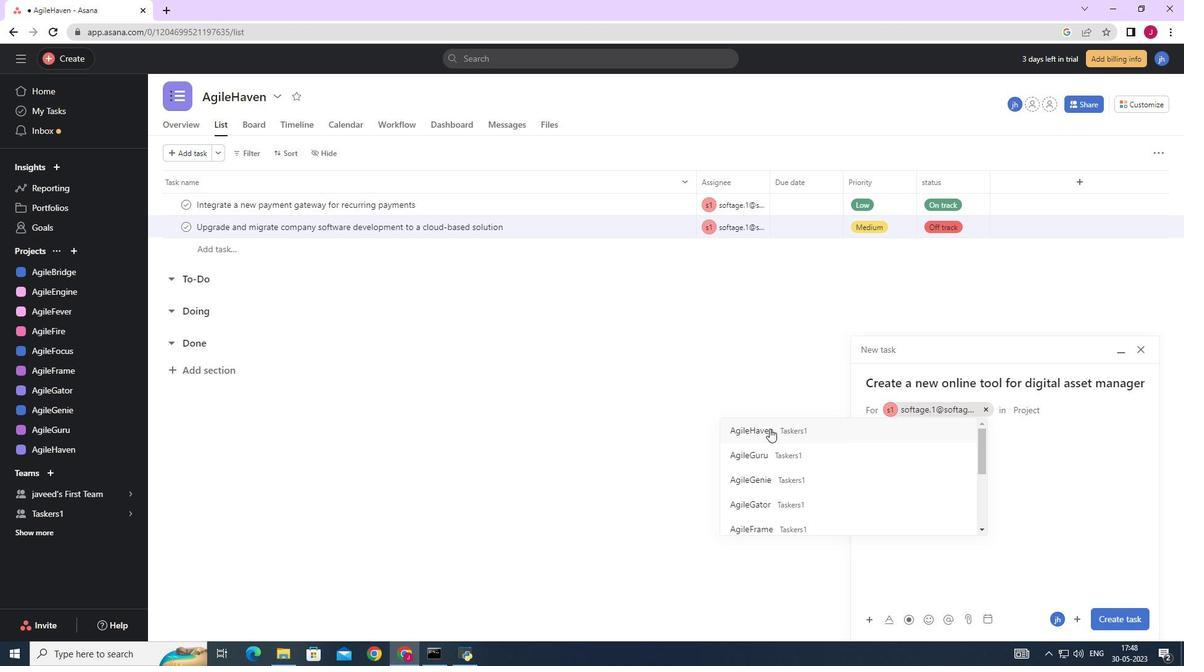 
Action: Mouse moved to (925, 440)
Screenshot: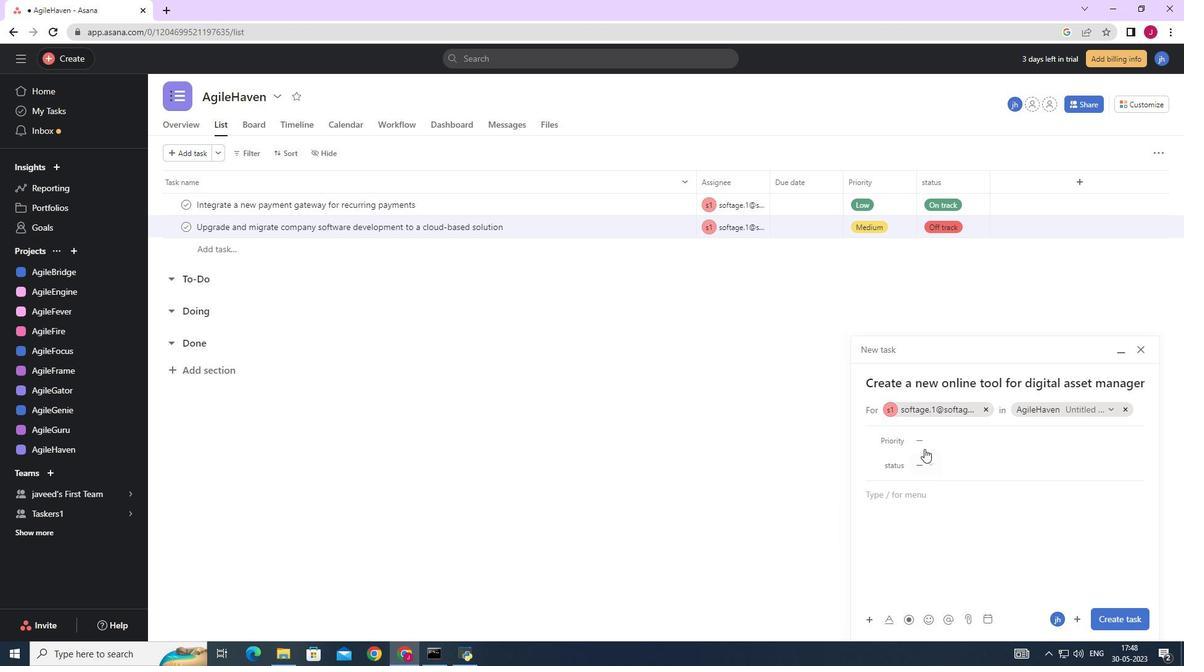 
Action: Mouse pressed left at (925, 440)
Screenshot: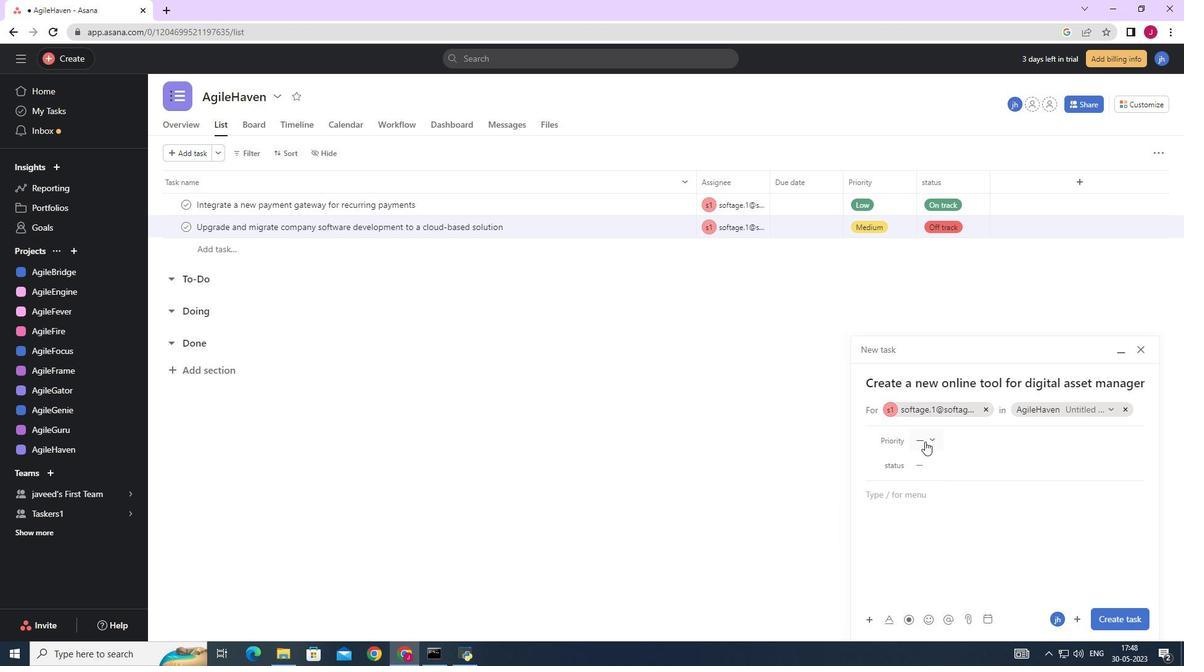 
Action: Mouse moved to (947, 505)
Screenshot: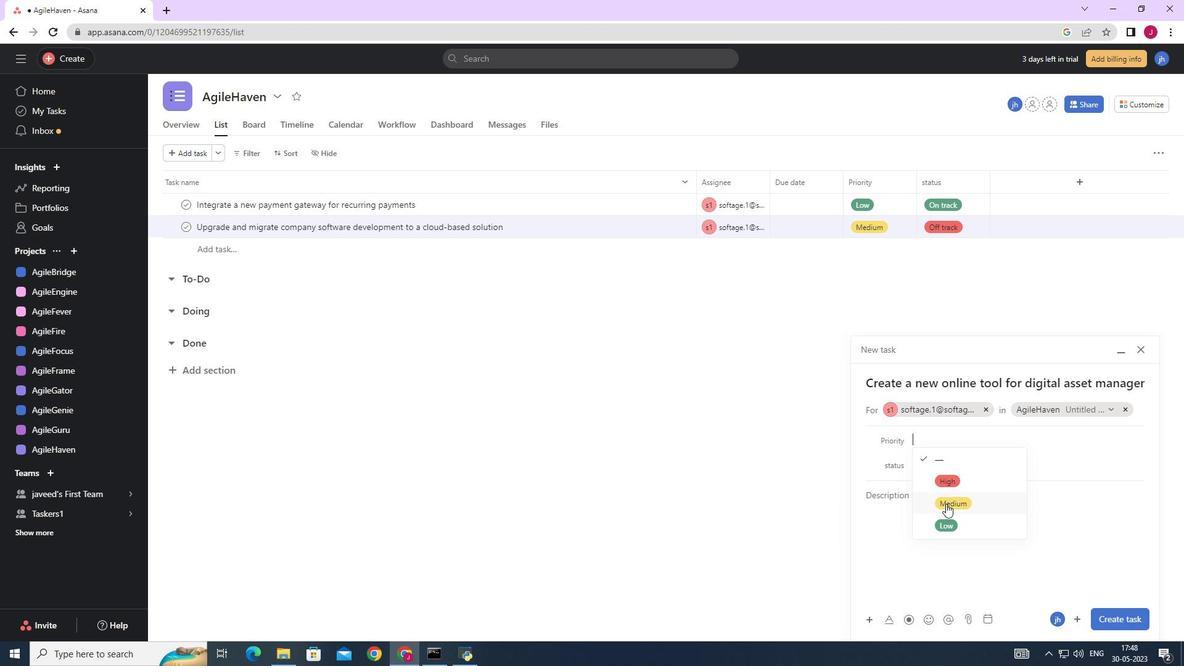 
Action: Mouse pressed left at (947, 505)
Screenshot: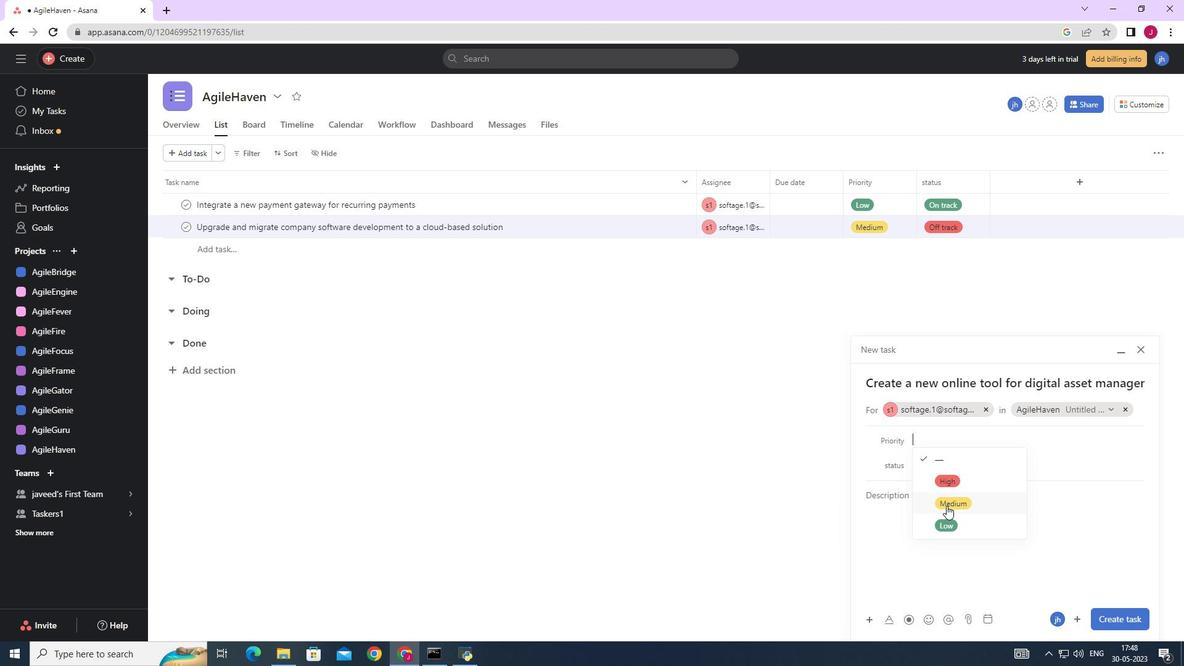 
Action: Mouse moved to (950, 456)
Screenshot: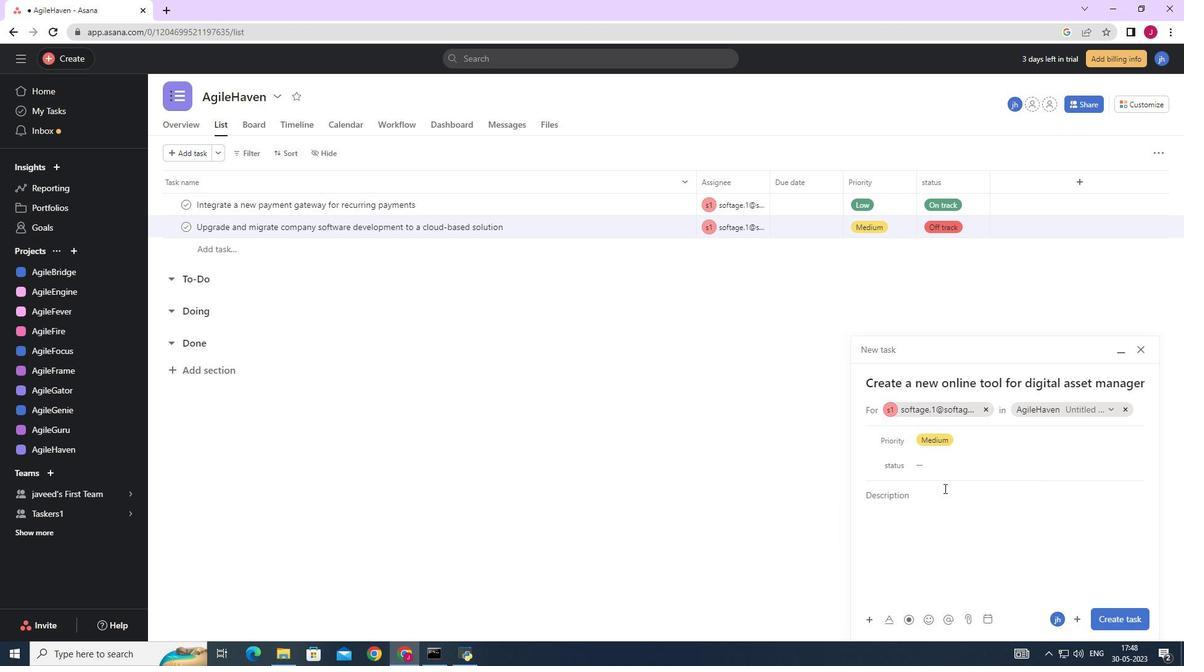 
Action: Mouse pressed left at (950, 456)
Screenshot: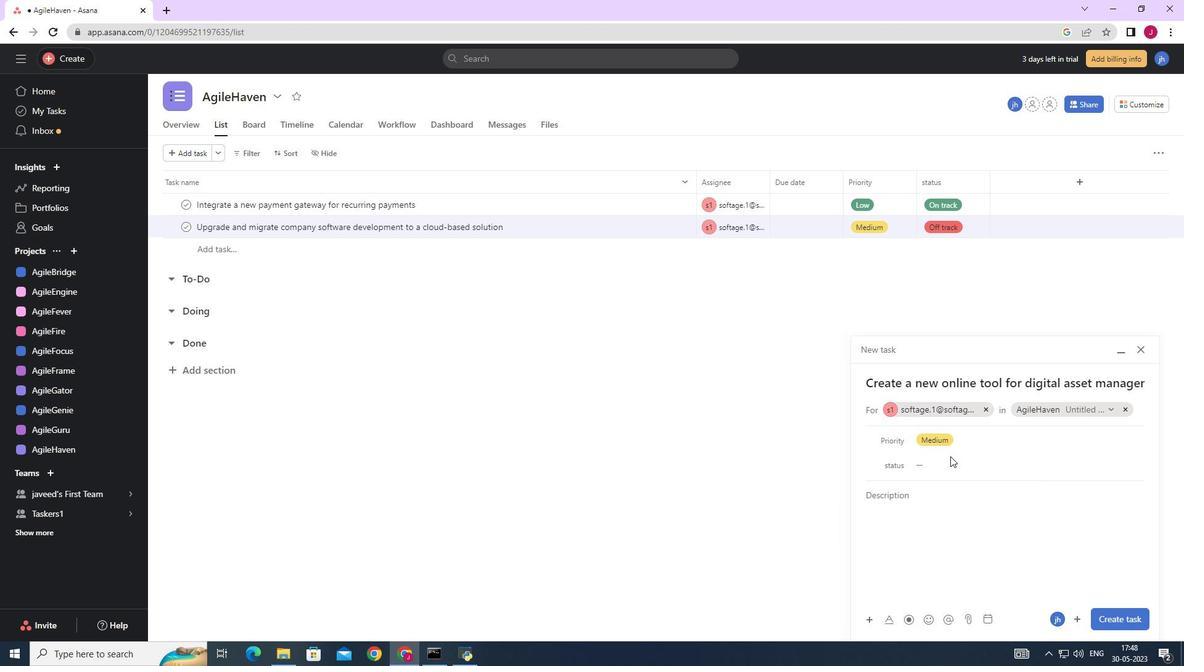 
Action: Mouse moved to (946, 466)
Screenshot: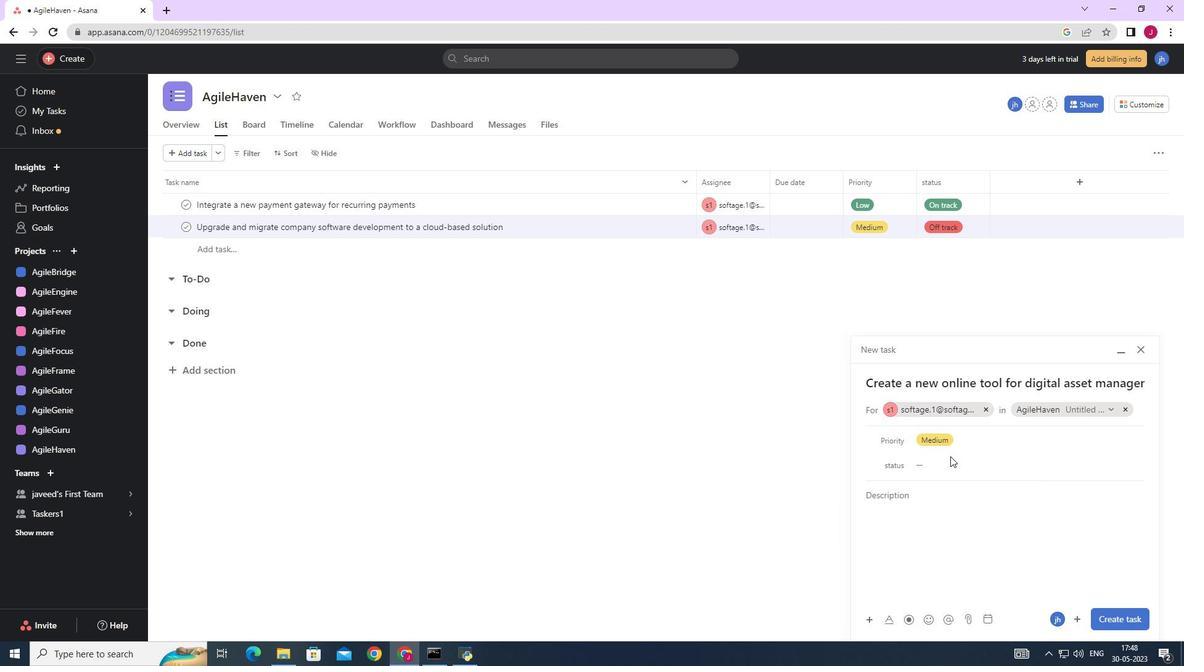 
Action: Mouse pressed left at (946, 466)
Screenshot: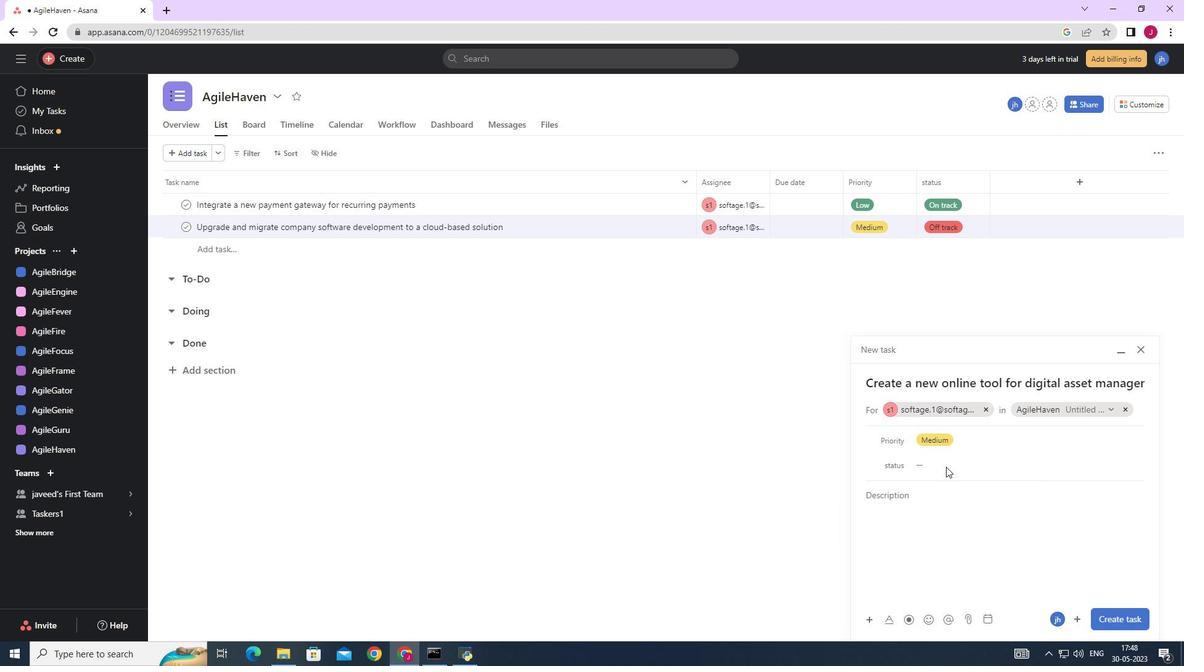 
Action: Mouse moved to (918, 461)
Screenshot: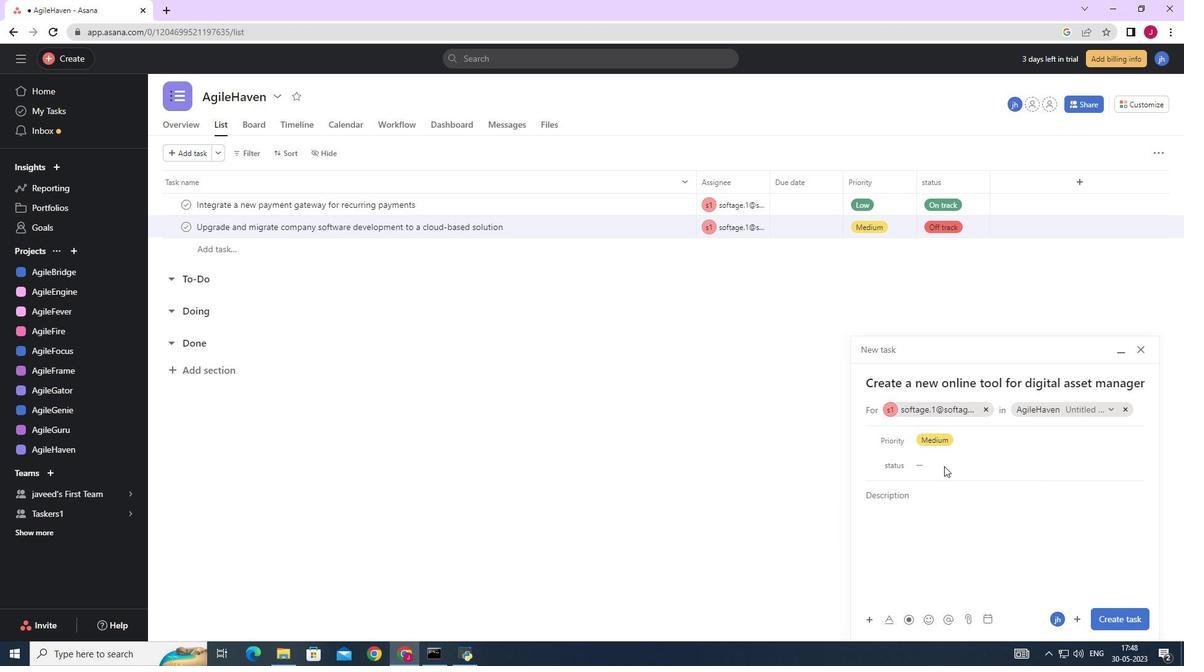 
Action: Mouse pressed left at (918, 461)
Screenshot: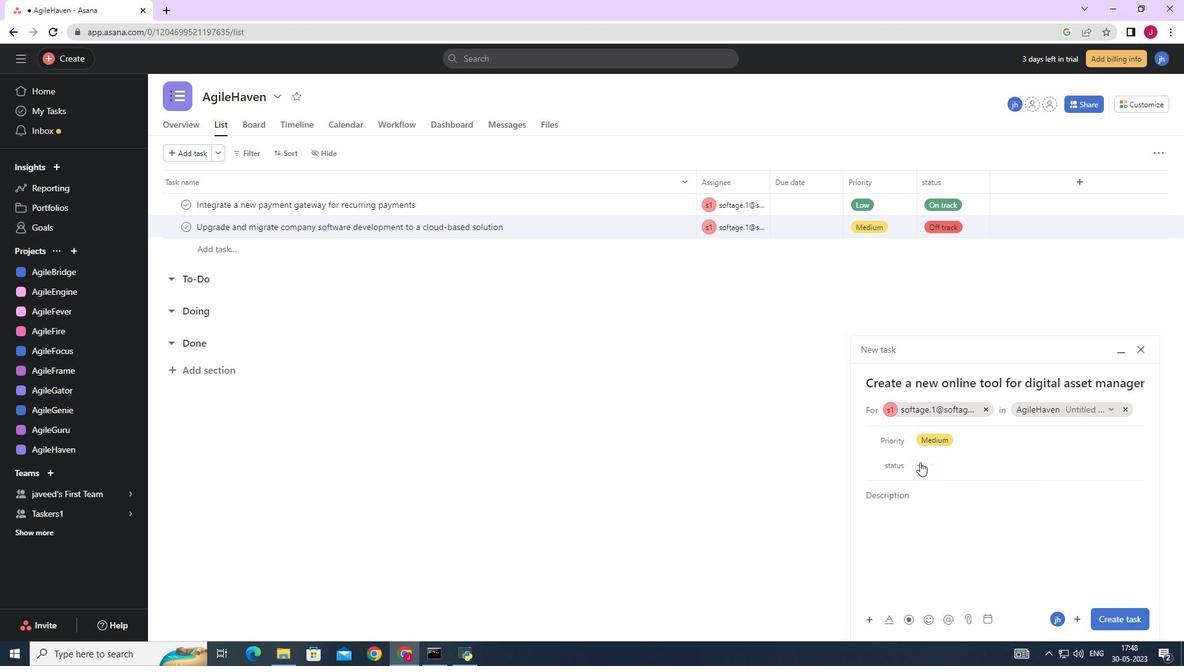 
Action: Mouse moved to (951, 553)
Screenshot: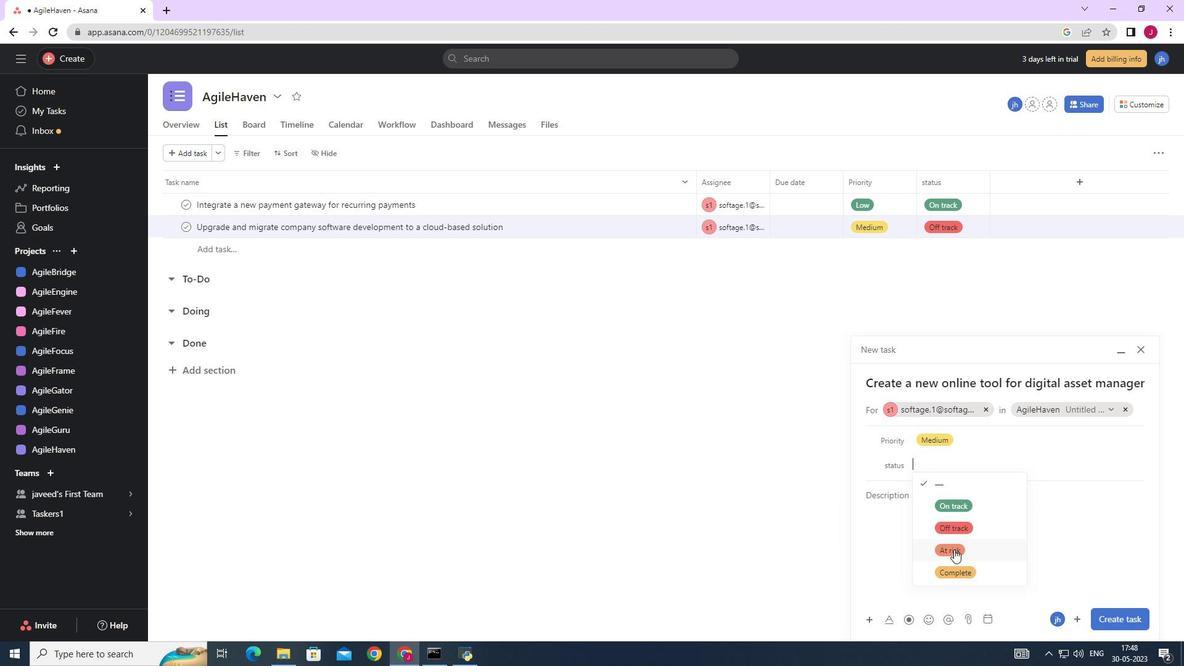 
Action: Mouse pressed left at (951, 553)
Screenshot: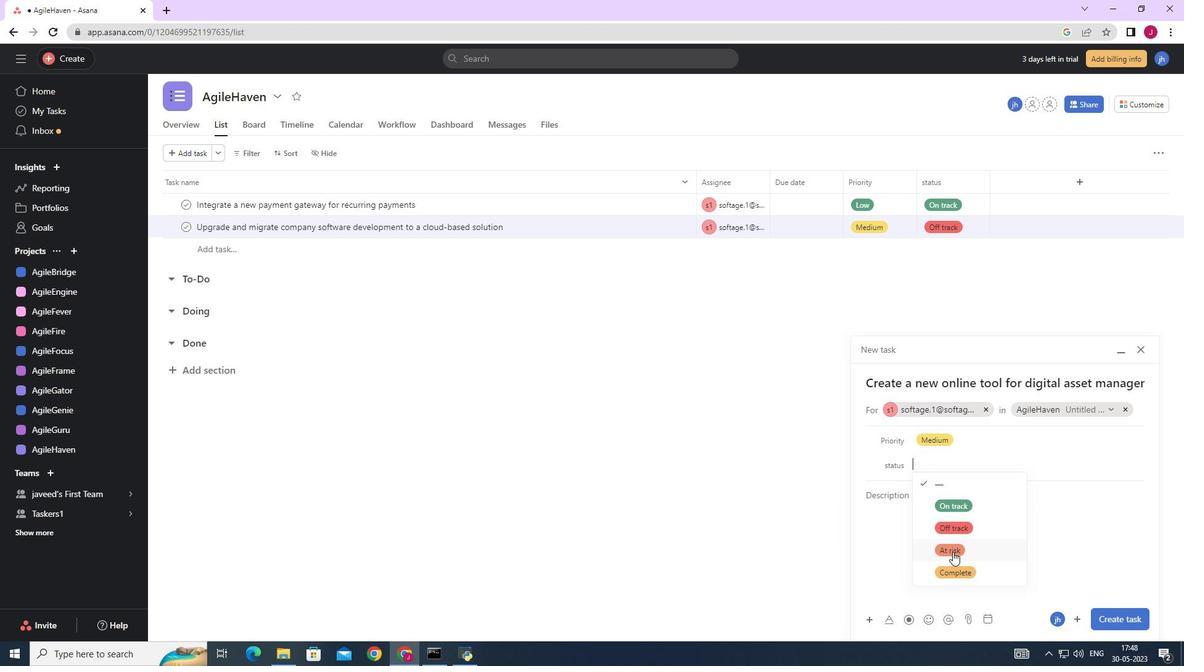 
Action: Mouse moved to (1110, 620)
Screenshot: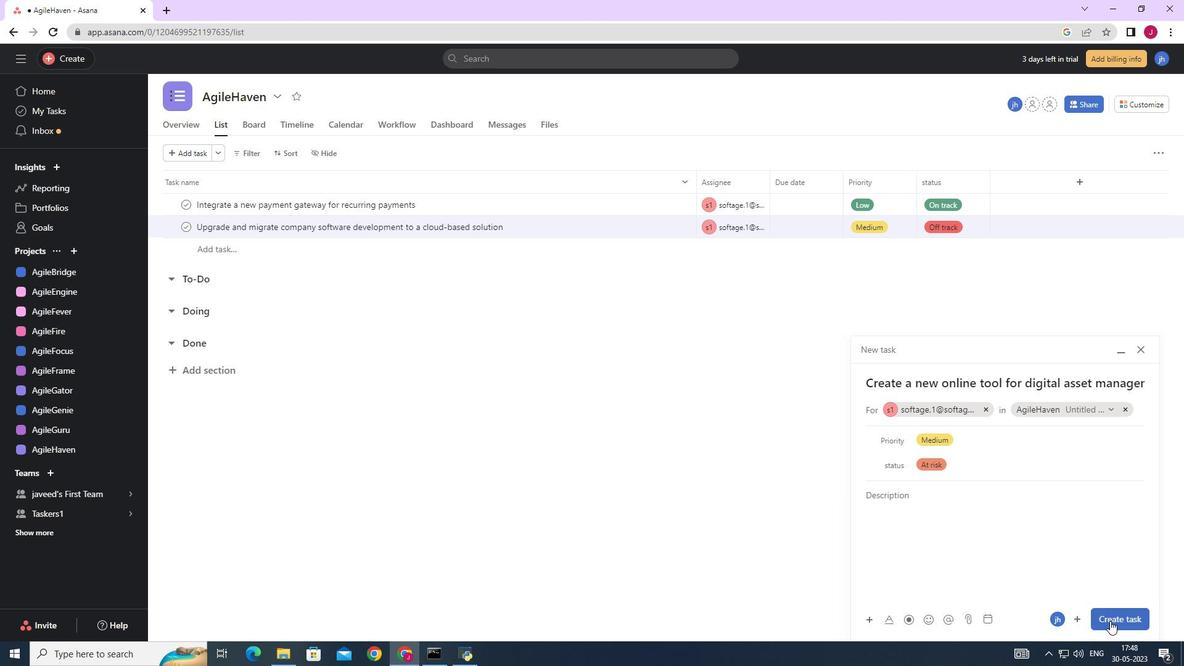 
Action: Mouse pressed left at (1110, 620)
Screenshot: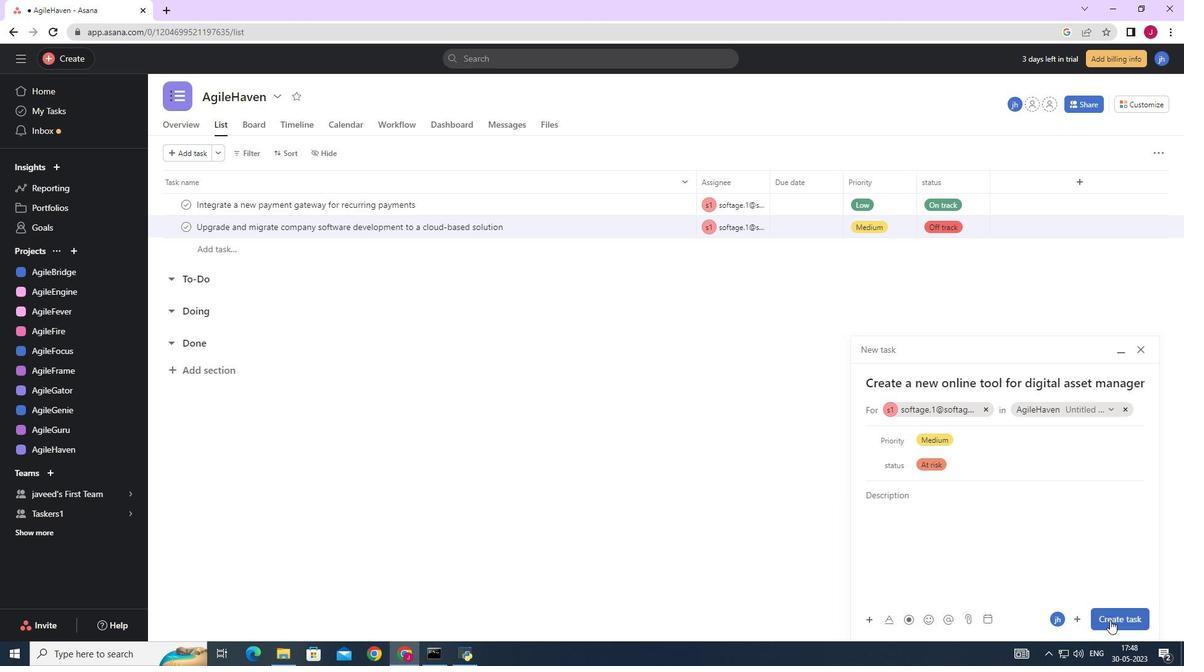 
Action: Mouse moved to (648, 493)
Screenshot: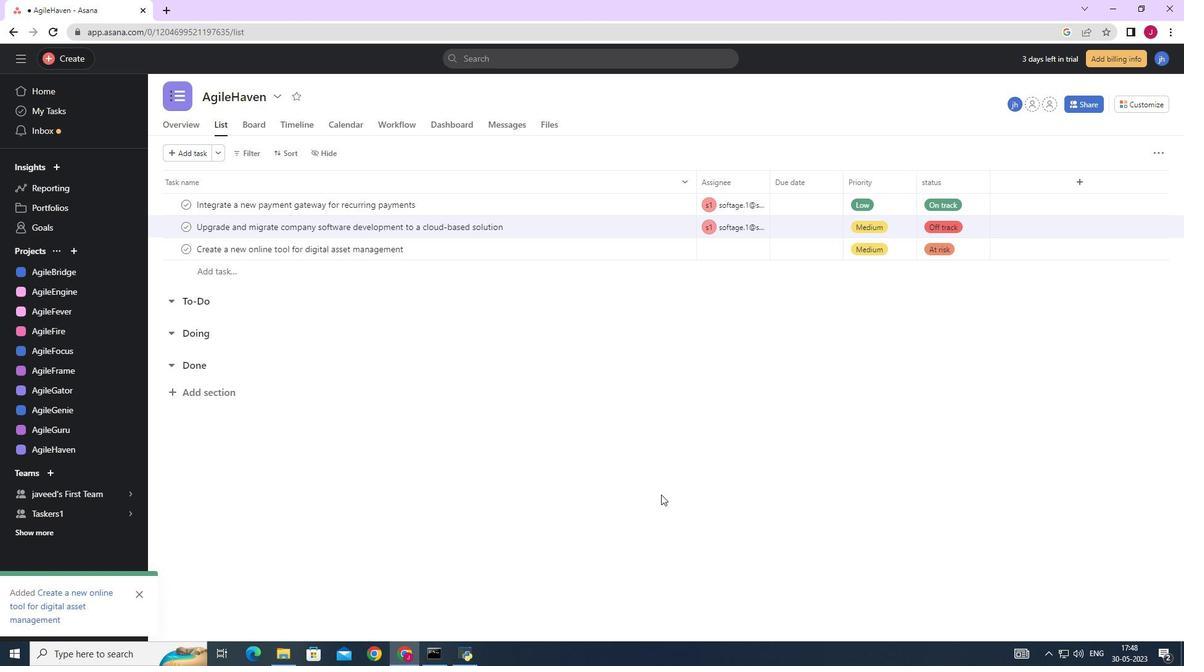 
